 Task: Look for space in Montero, Bolivia from 1st June, 2023 to 9th June, 2023 for 6 adults in price range Rs.6000 to Rs.12000. Place can be entire place with 3 bedrooms having 3 beds and 3 bathrooms. Property type can be house, flat, guest house. Booking option can be shelf check-in. Required host language is English.
Action: Mouse moved to (561, 81)
Screenshot: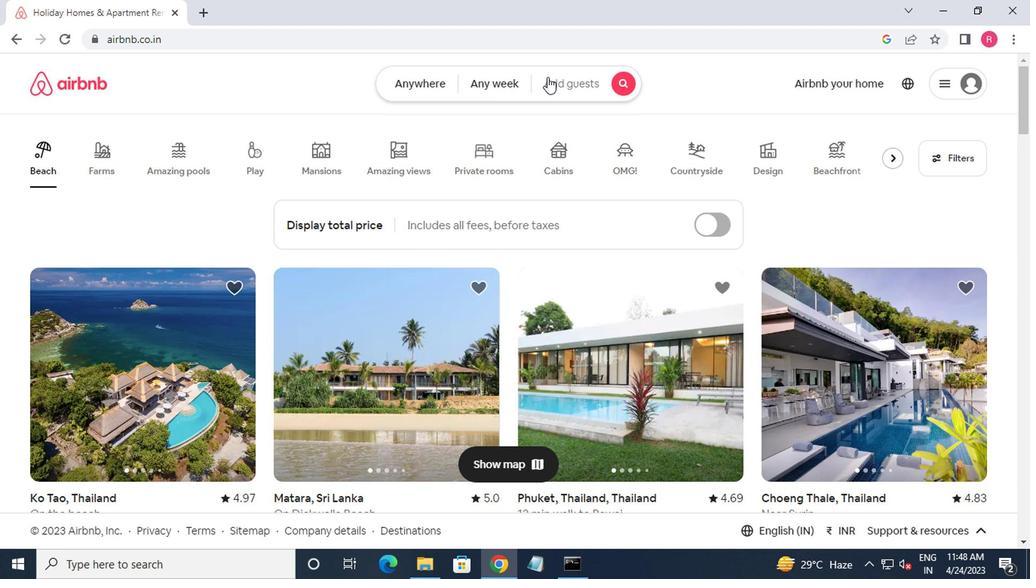 
Action: Mouse pressed left at (561, 81)
Screenshot: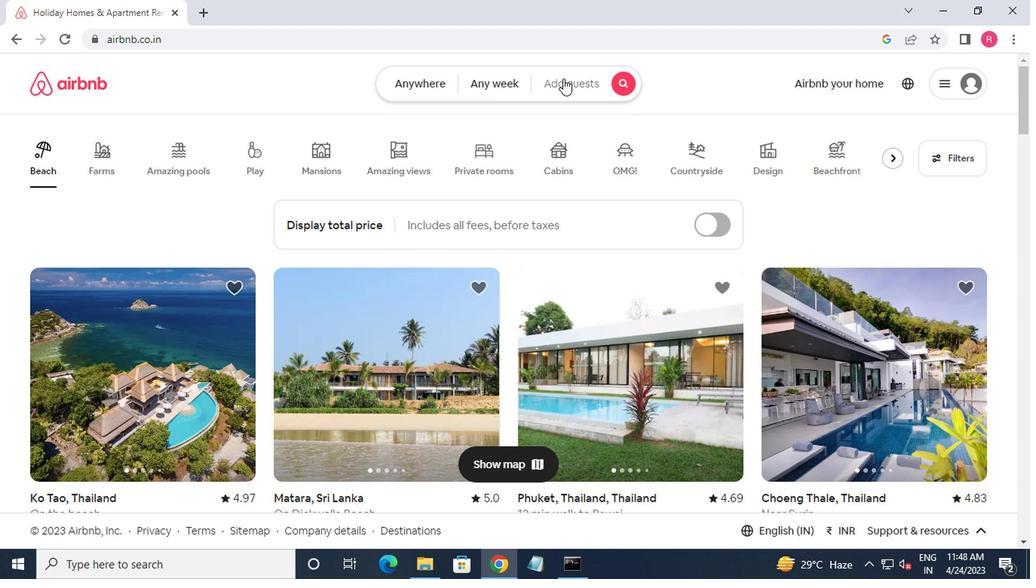 
Action: Mouse moved to (314, 147)
Screenshot: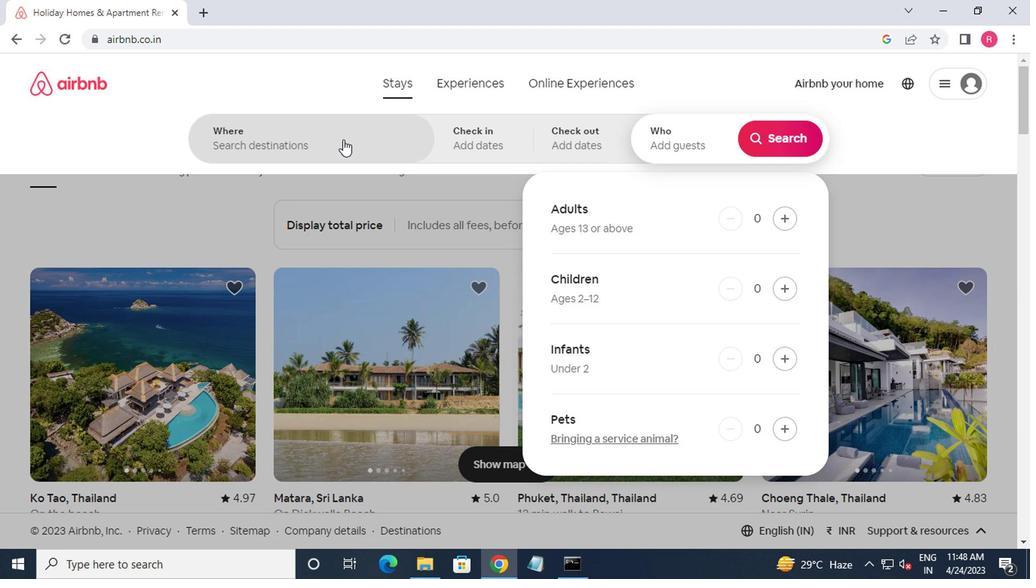 
Action: Mouse pressed left at (314, 147)
Screenshot: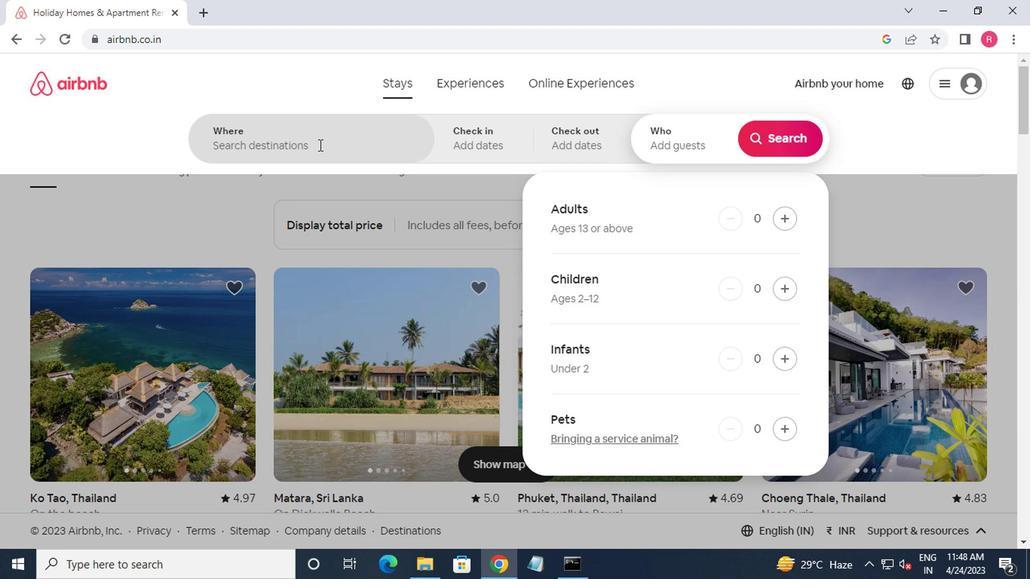 
Action: Mouse moved to (310, 149)
Screenshot: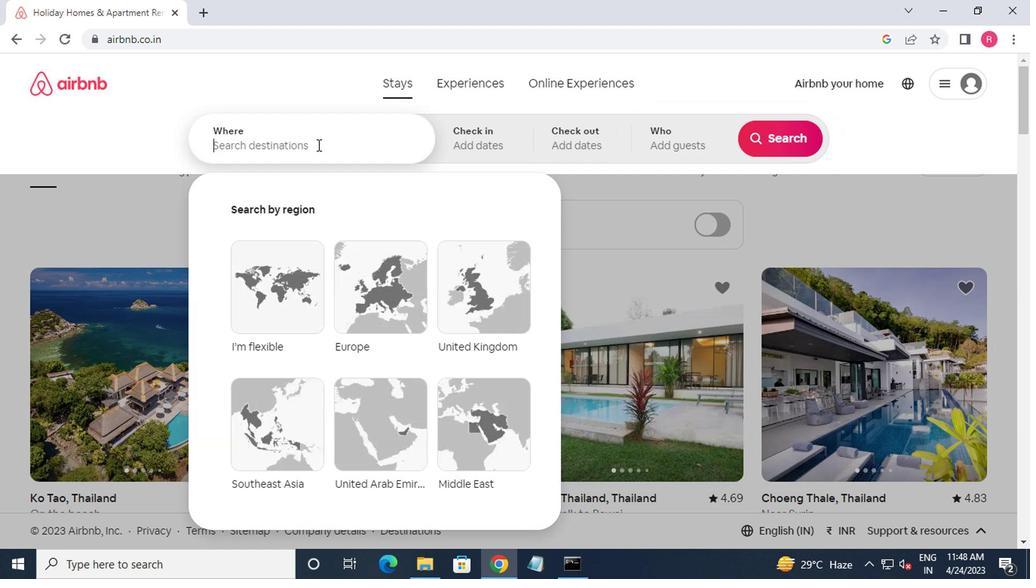 
Action: Key pressed montero,boli
Screenshot: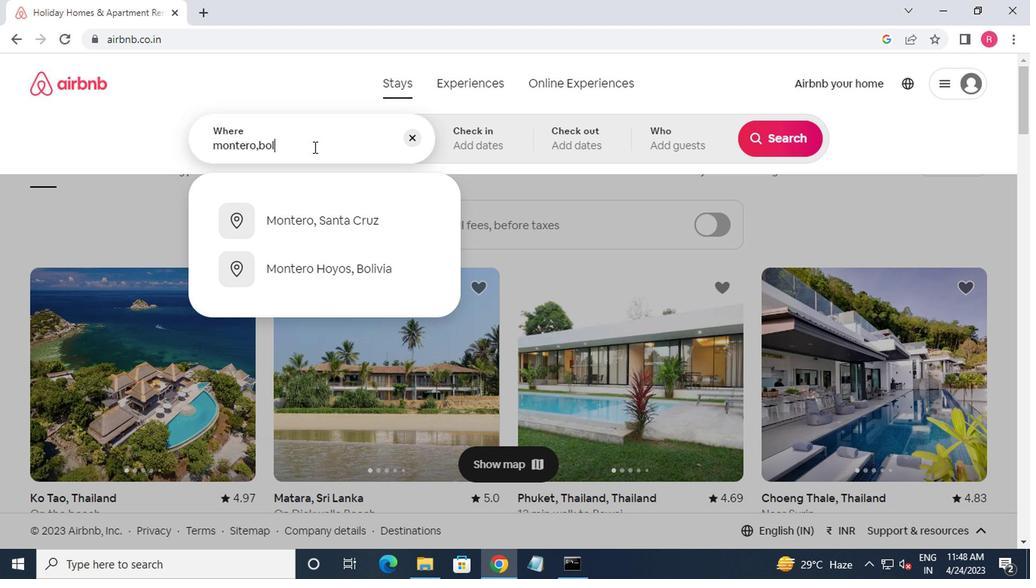 
Action: Mouse moved to (303, 274)
Screenshot: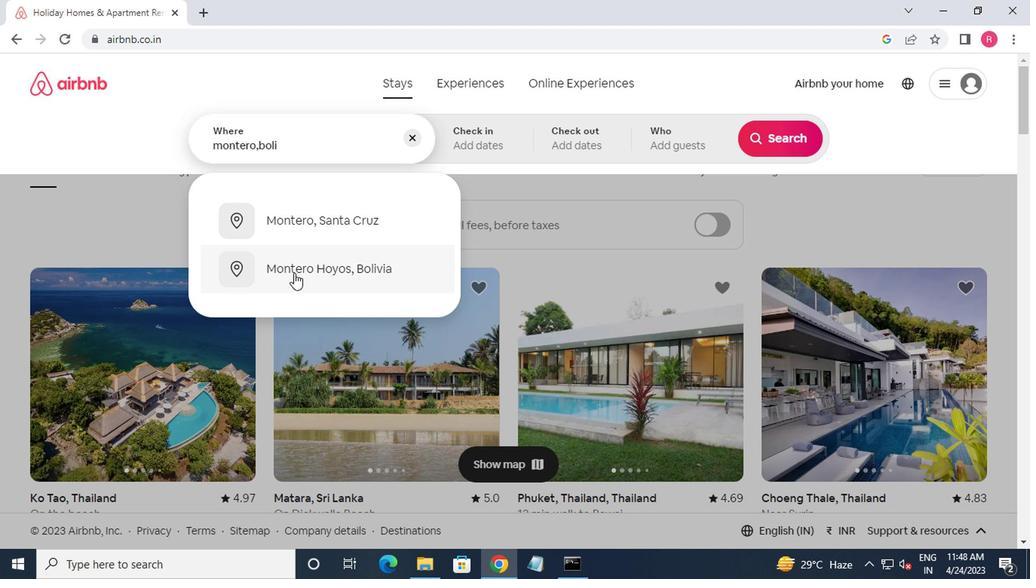 
Action: Mouse pressed left at (303, 274)
Screenshot: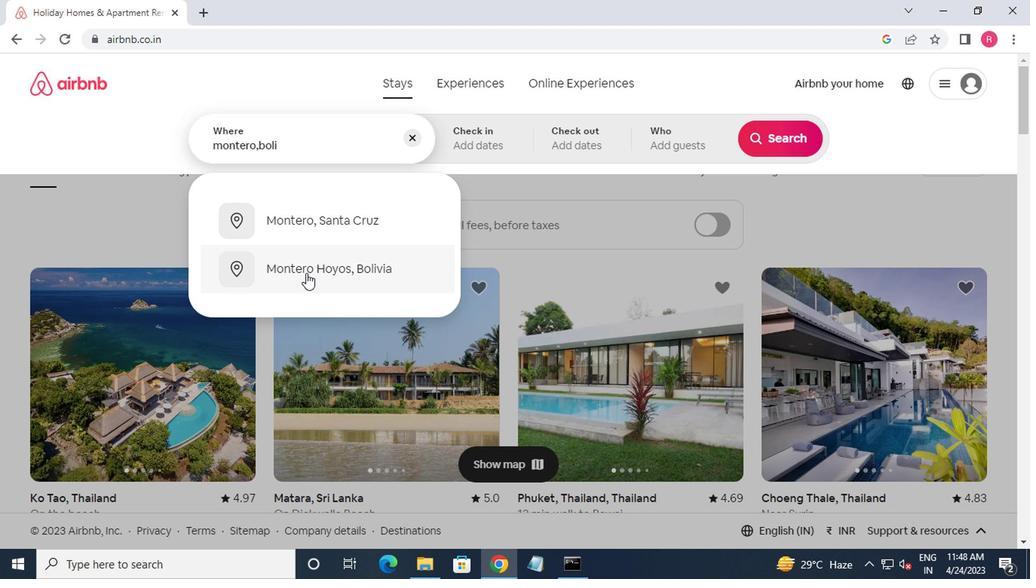 
Action: Mouse moved to (763, 264)
Screenshot: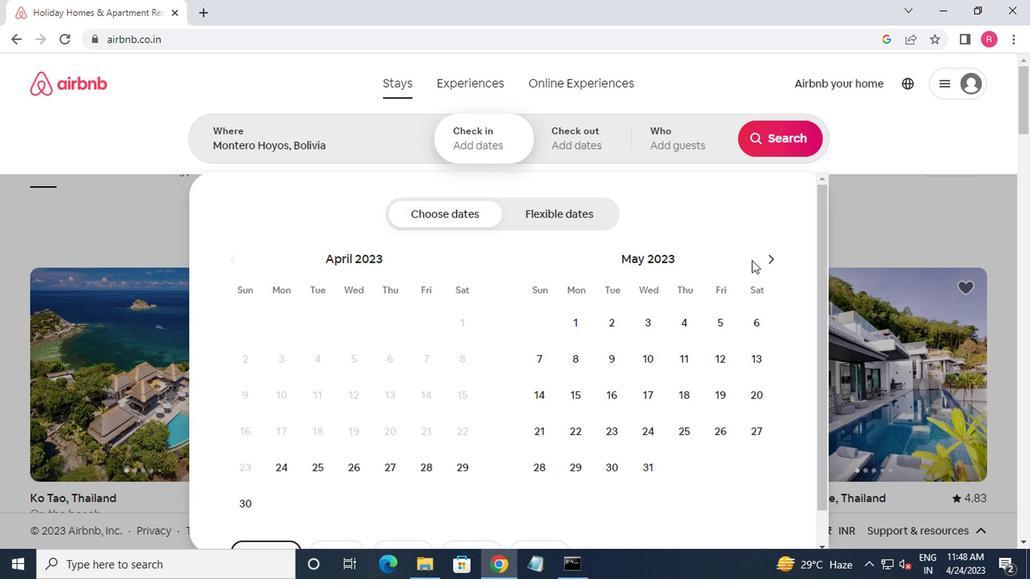 
Action: Mouse pressed left at (763, 264)
Screenshot: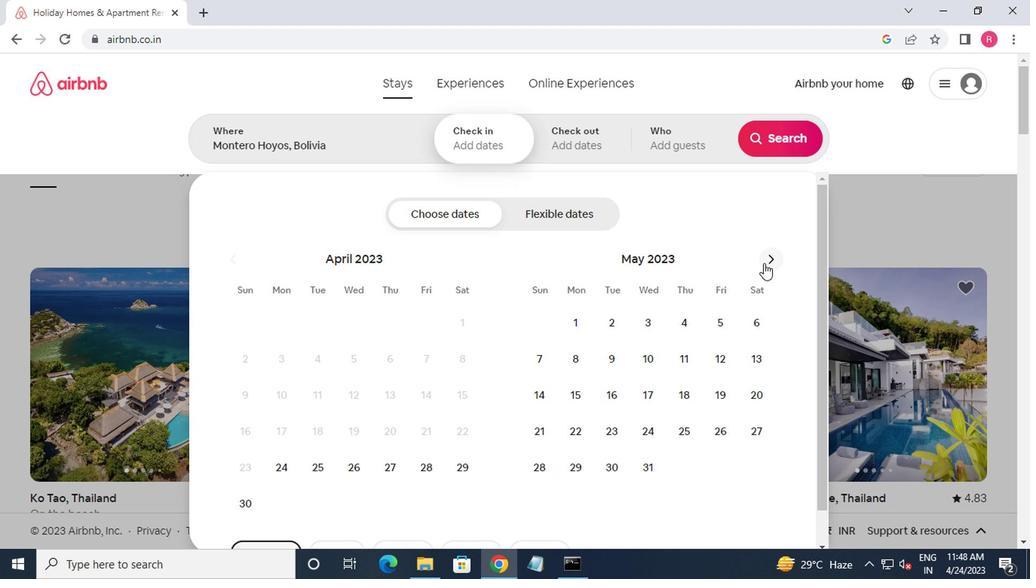 
Action: Mouse moved to (688, 328)
Screenshot: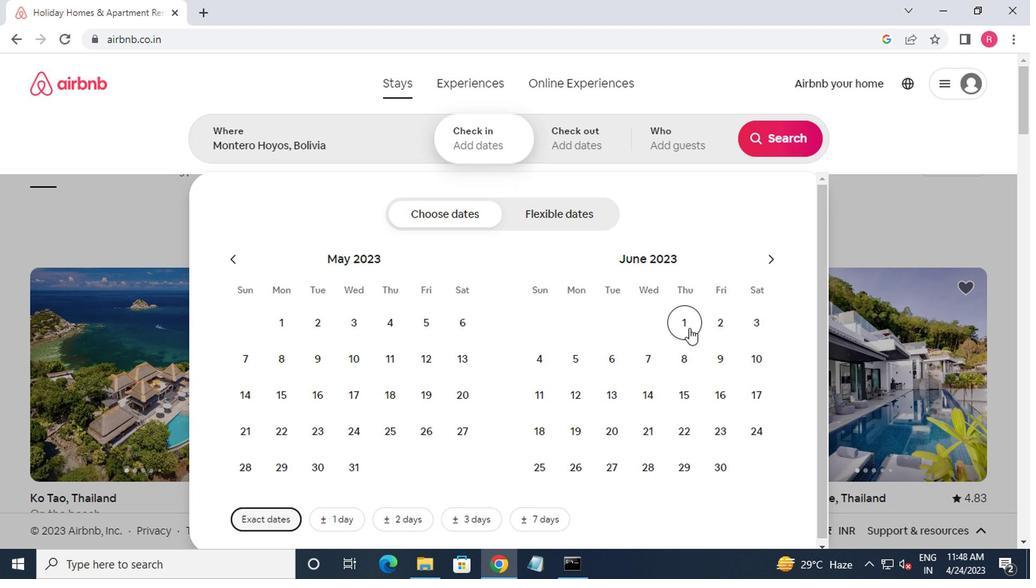 
Action: Mouse pressed left at (688, 328)
Screenshot: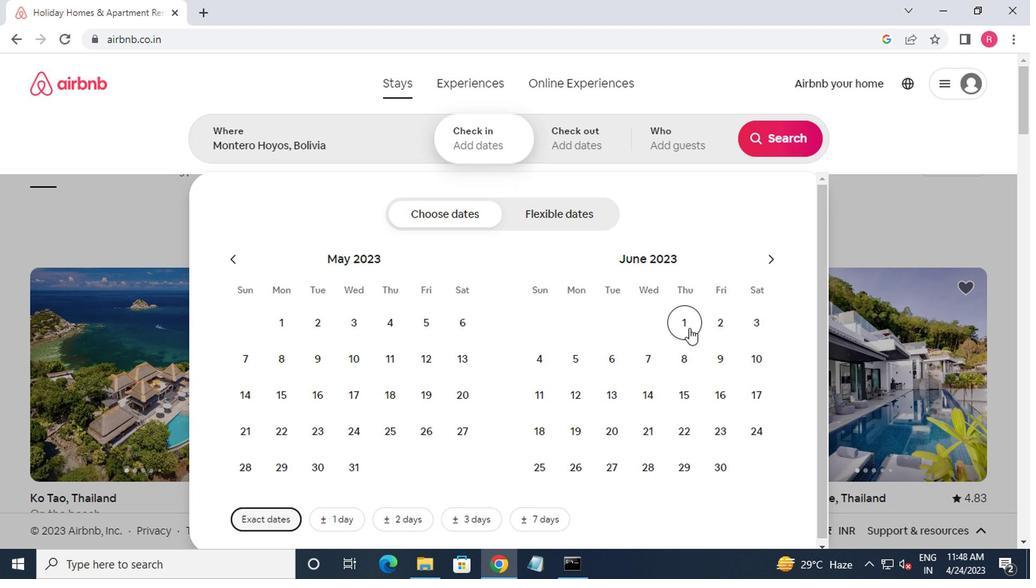 
Action: Mouse moved to (717, 358)
Screenshot: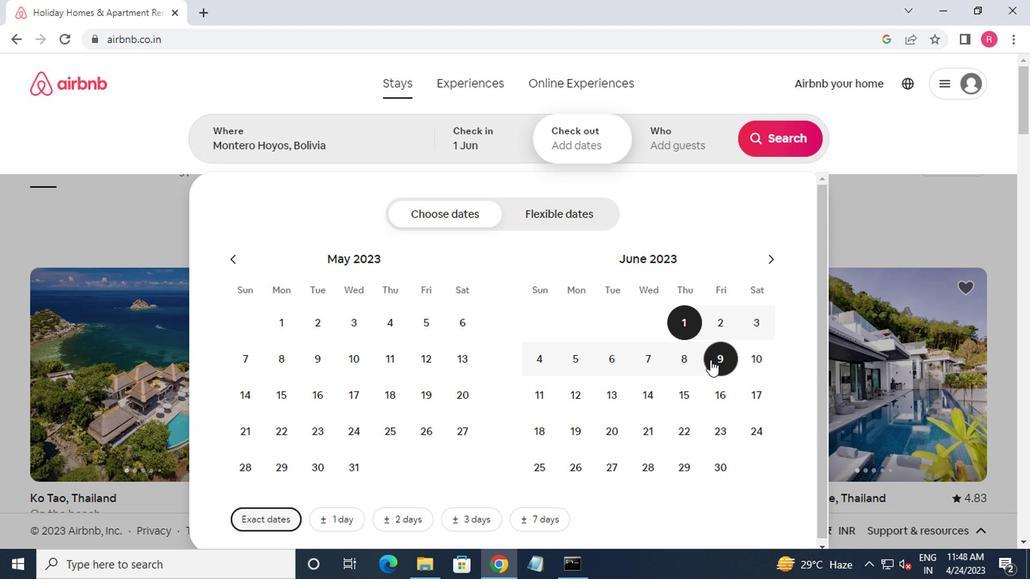 
Action: Mouse pressed left at (717, 358)
Screenshot: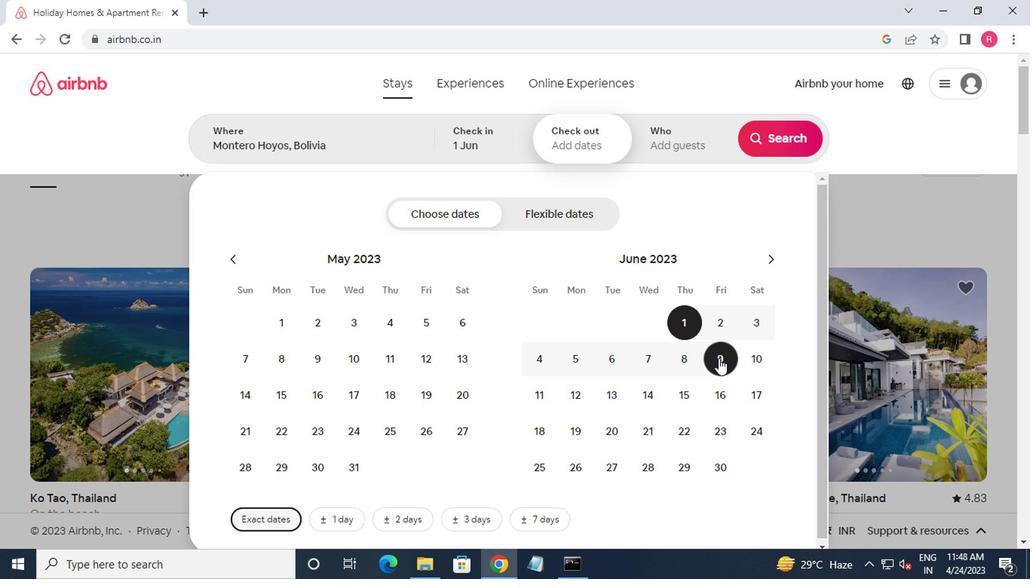 
Action: Mouse moved to (680, 139)
Screenshot: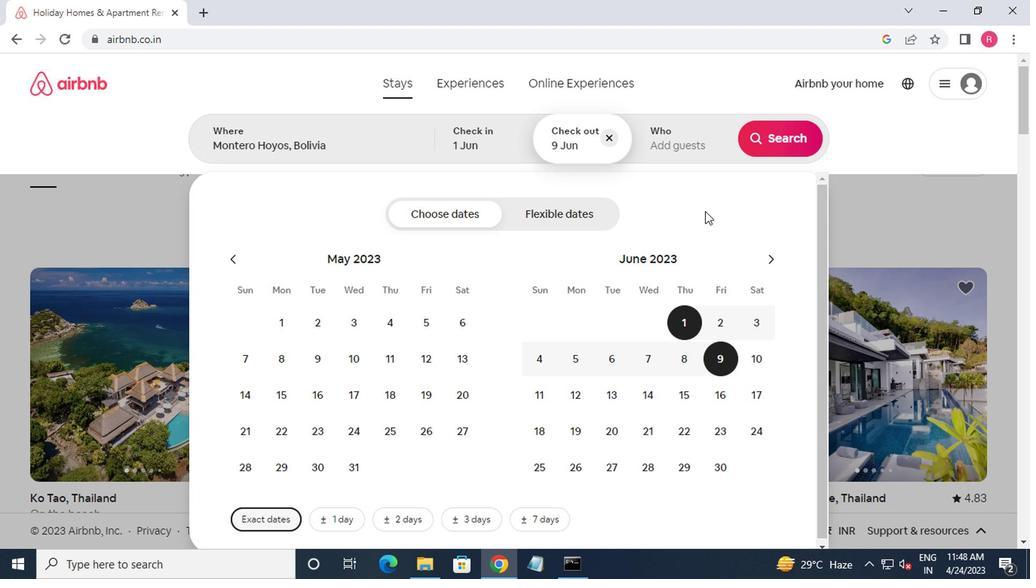 
Action: Mouse pressed left at (680, 139)
Screenshot: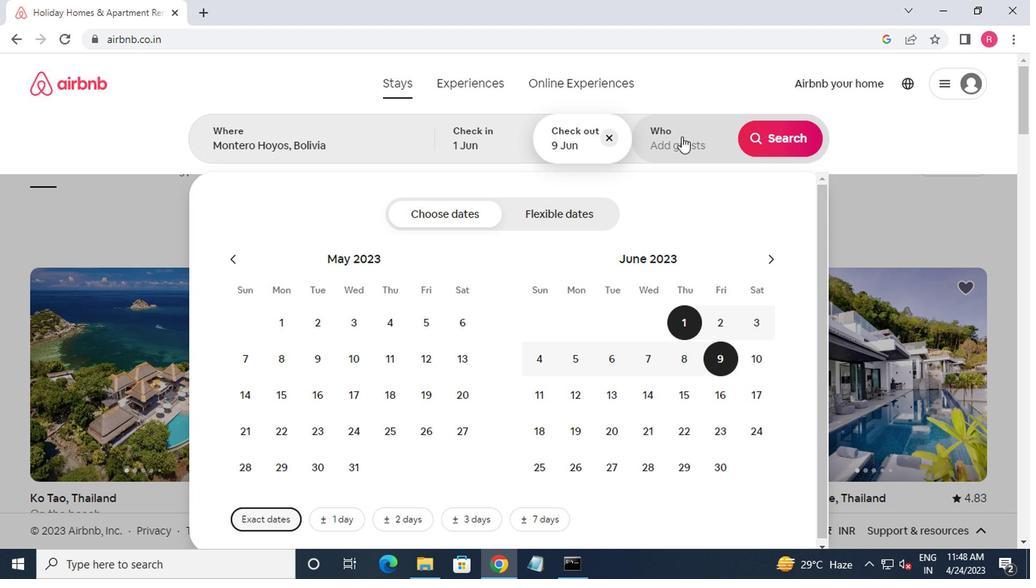 
Action: Mouse moved to (789, 230)
Screenshot: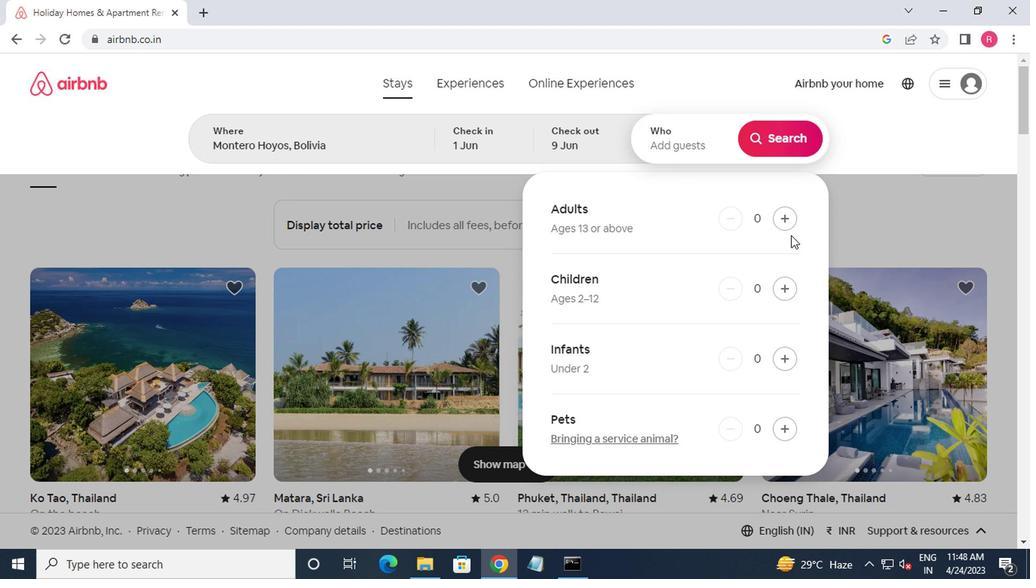
Action: Mouse pressed left at (789, 230)
Screenshot: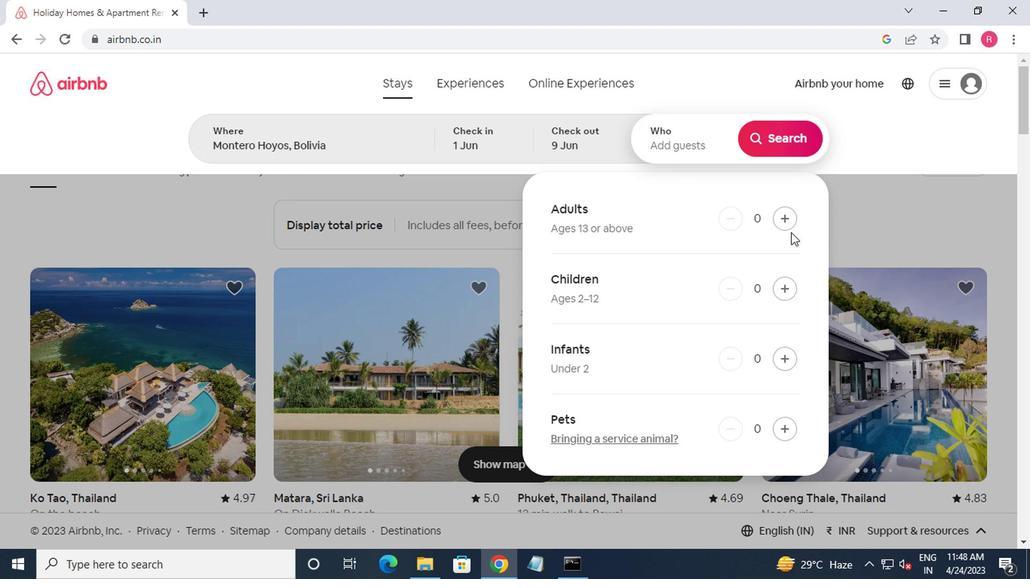
Action: Mouse moved to (789, 229)
Screenshot: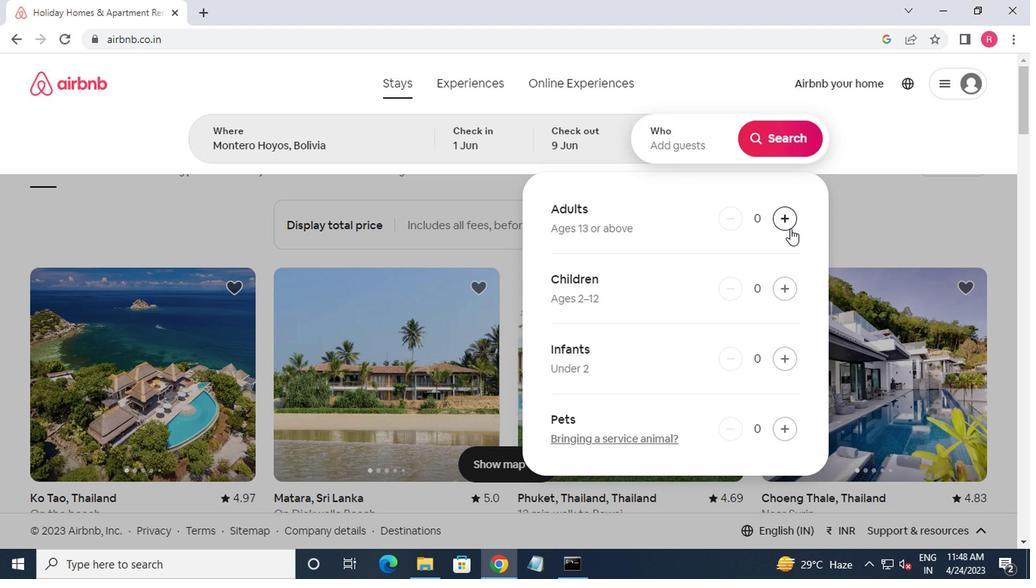 
Action: Mouse pressed left at (789, 229)
Screenshot: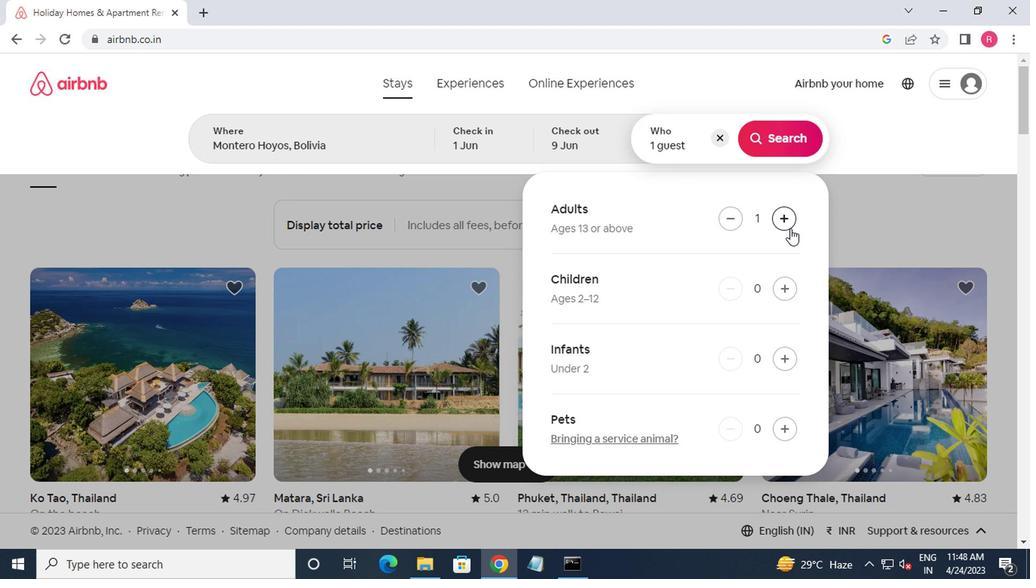 
Action: Mouse moved to (789, 229)
Screenshot: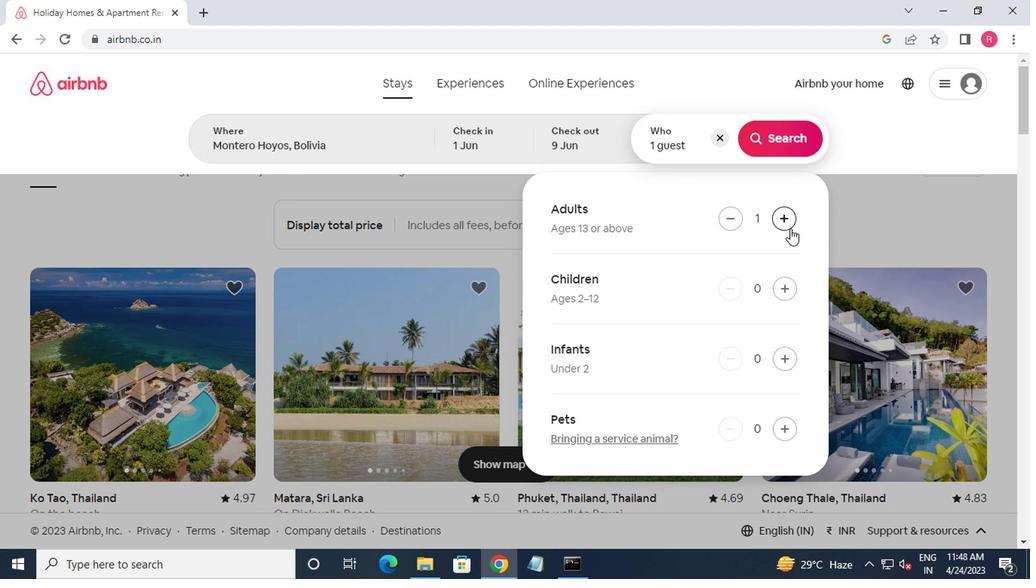 
Action: Mouse pressed left at (789, 229)
Screenshot: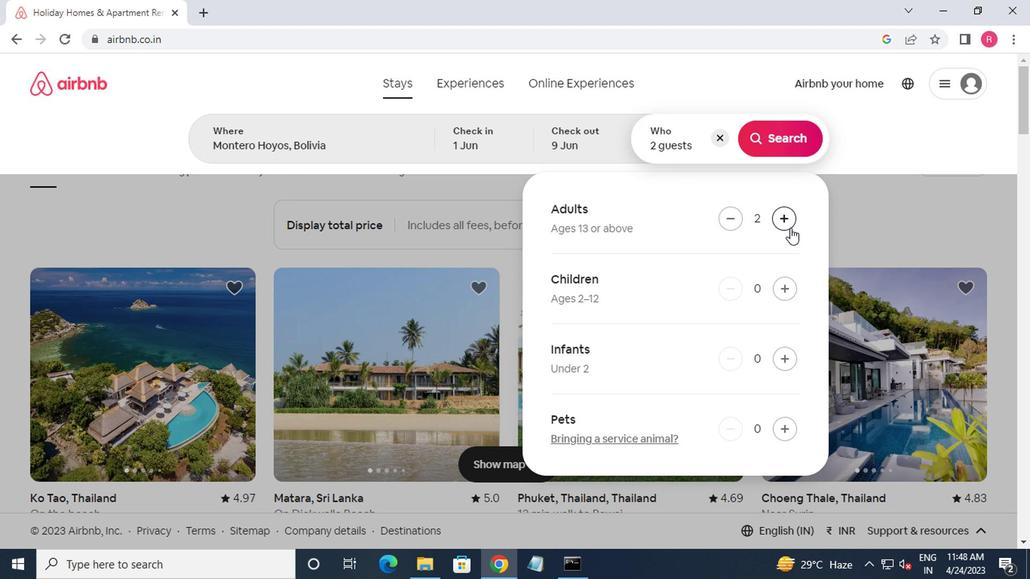 
Action: Mouse moved to (789, 228)
Screenshot: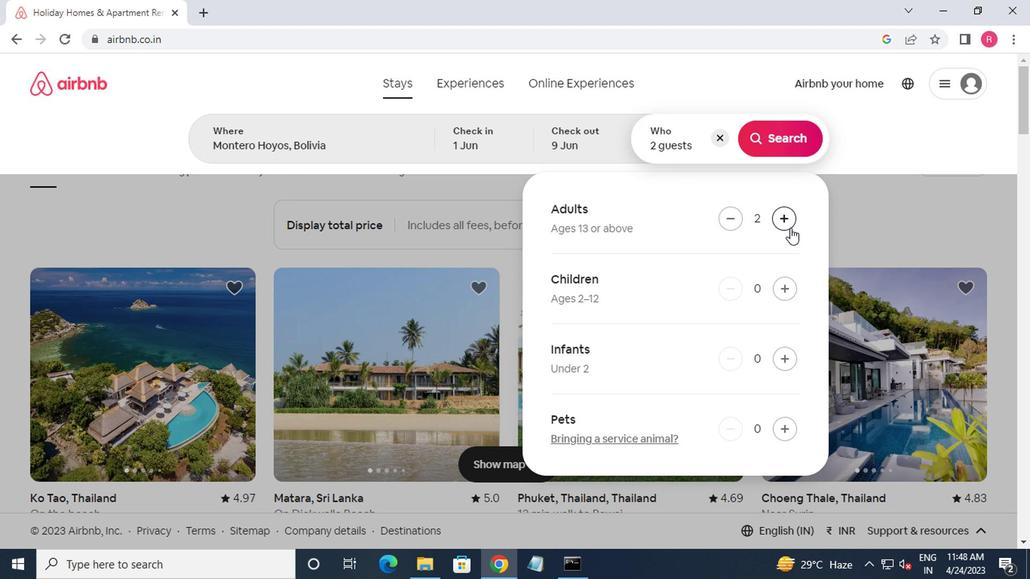 
Action: Mouse pressed left at (789, 228)
Screenshot: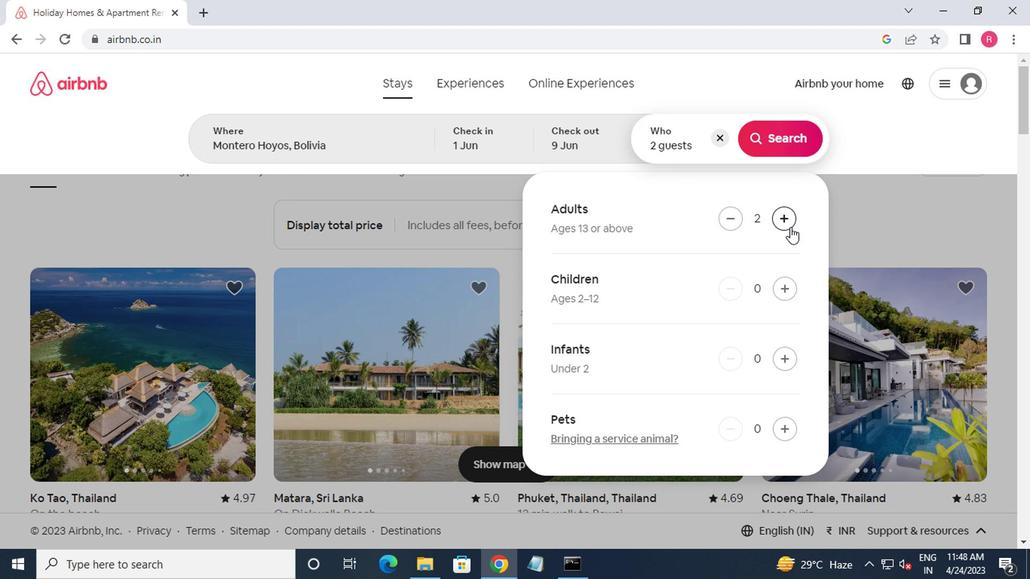 
Action: Mouse pressed left at (789, 228)
Screenshot: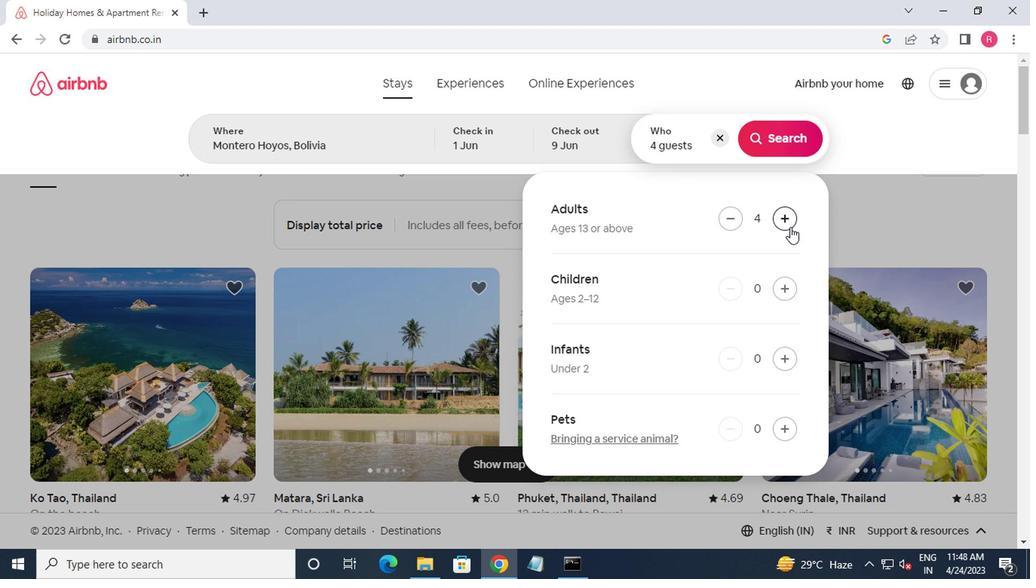
Action: Mouse moved to (789, 227)
Screenshot: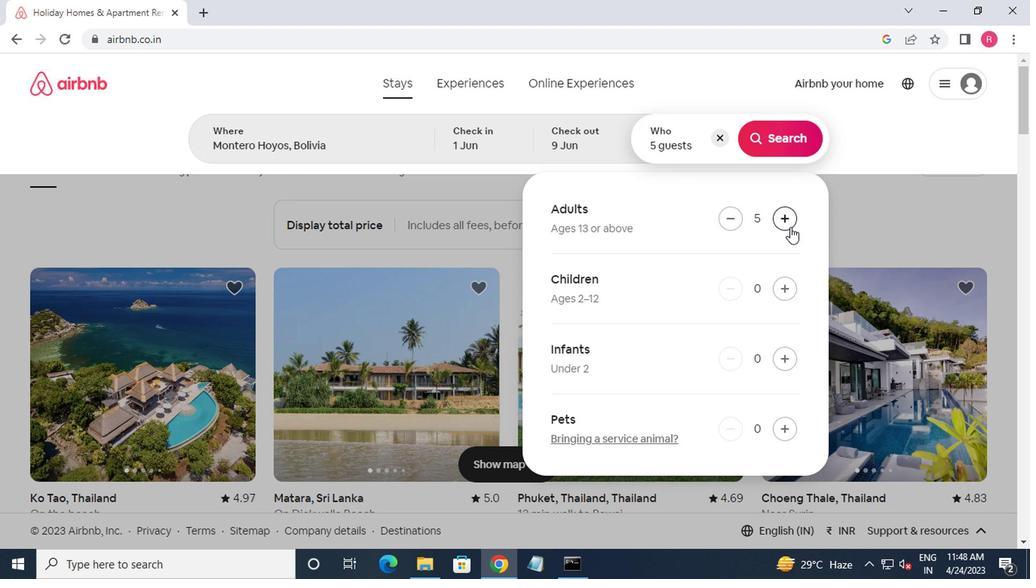 
Action: Mouse pressed left at (789, 227)
Screenshot: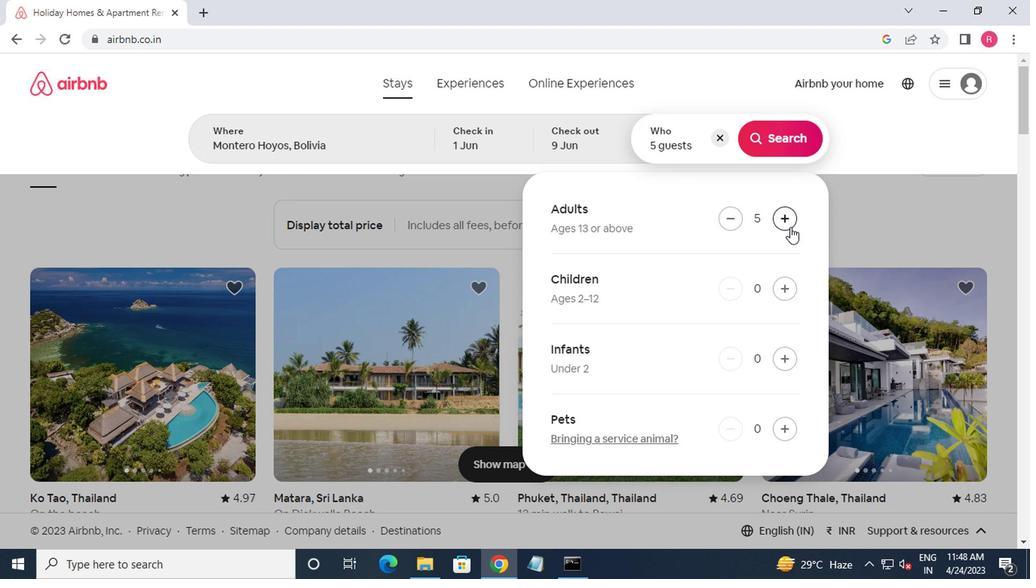 
Action: Mouse moved to (771, 154)
Screenshot: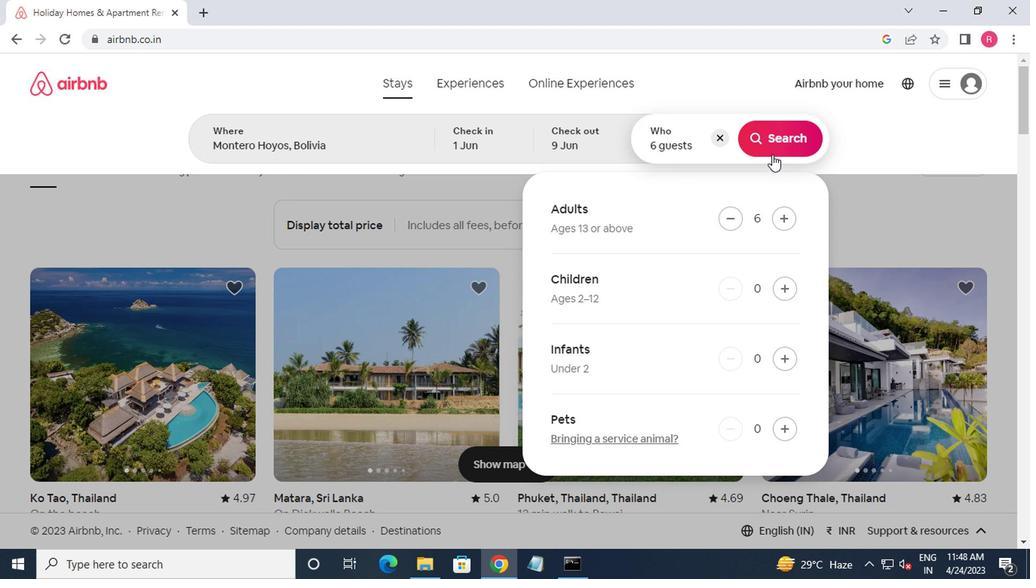 
Action: Mouse pressed left at (771, 154)
Screenshot: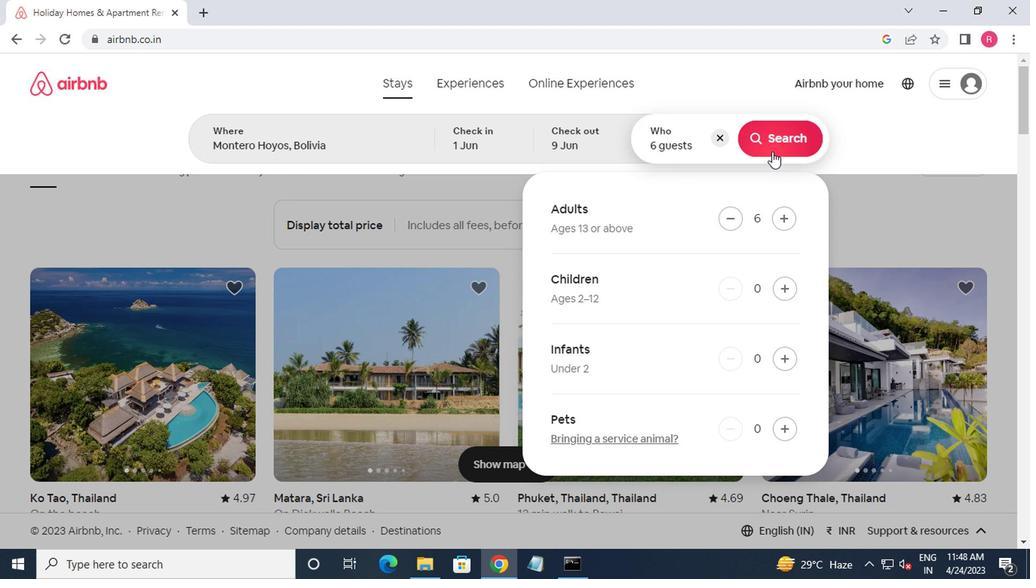 
Action: Mouse moved to (947, 148)
Screenshot: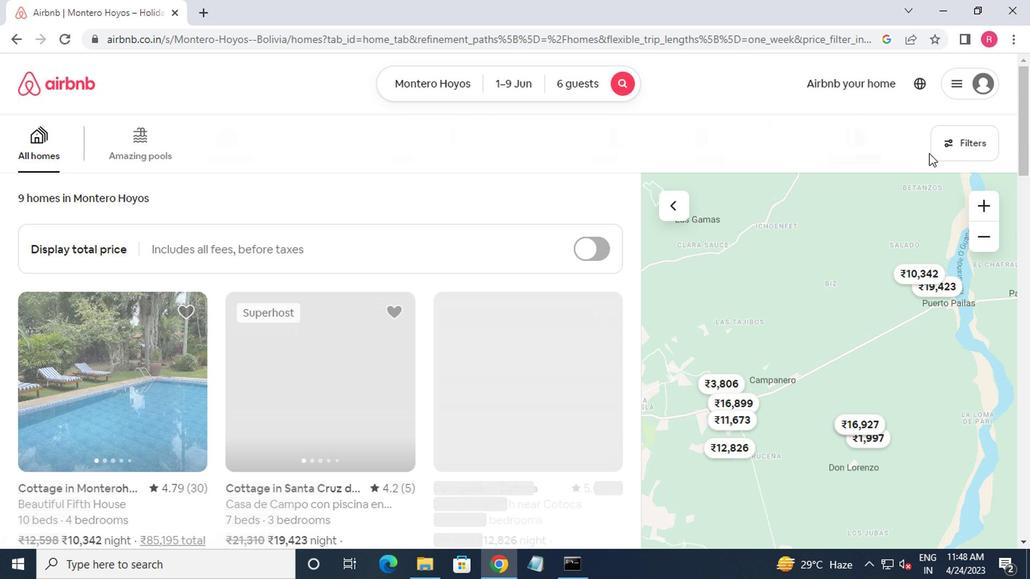 
Action: Mouse pressed left at (947, 148)
Screenshot: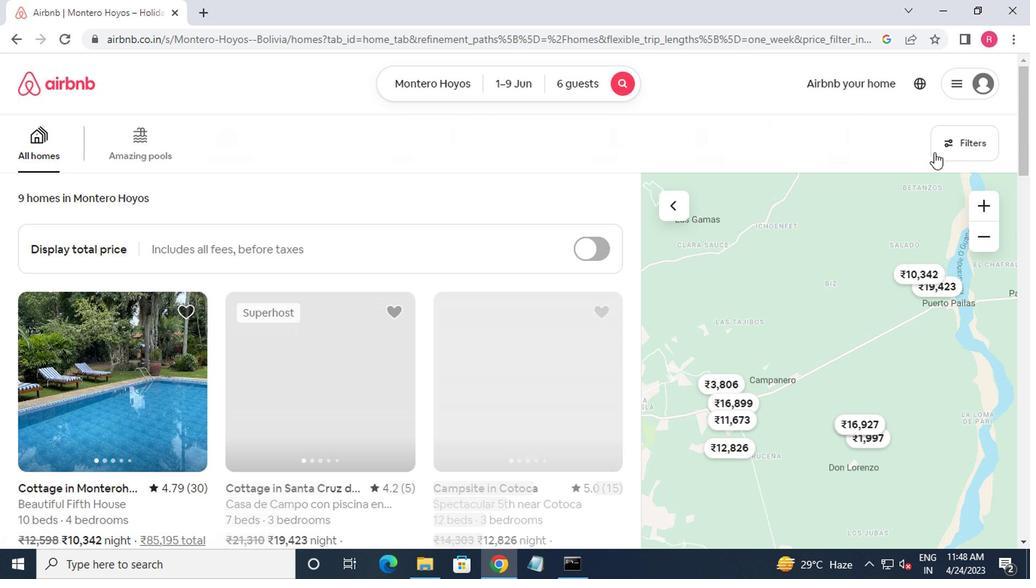 
Action: Mouse moved to (331, 318)
Screenshot: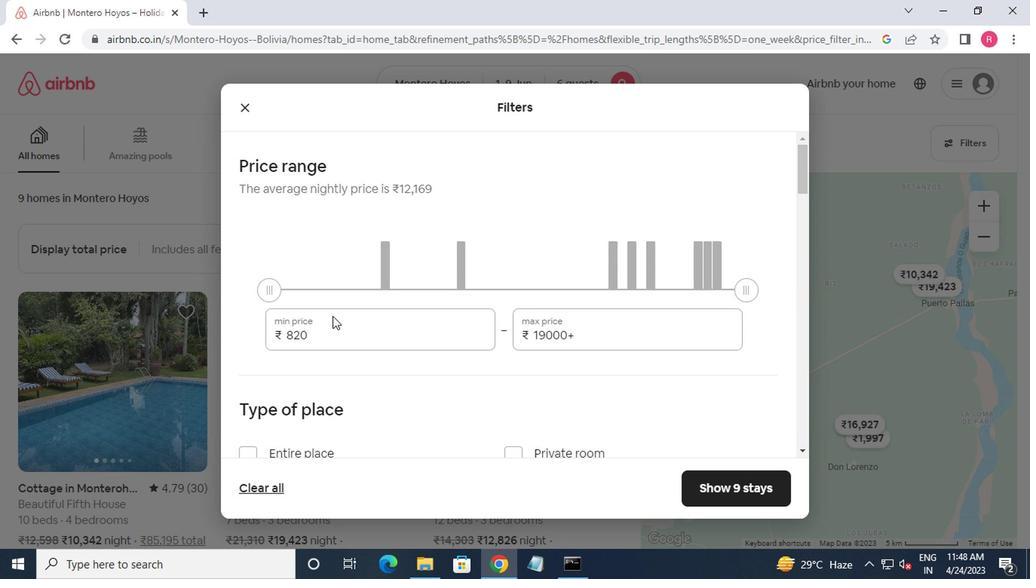 
Action: Mouse pressed left at (331, 318)
Screenshot: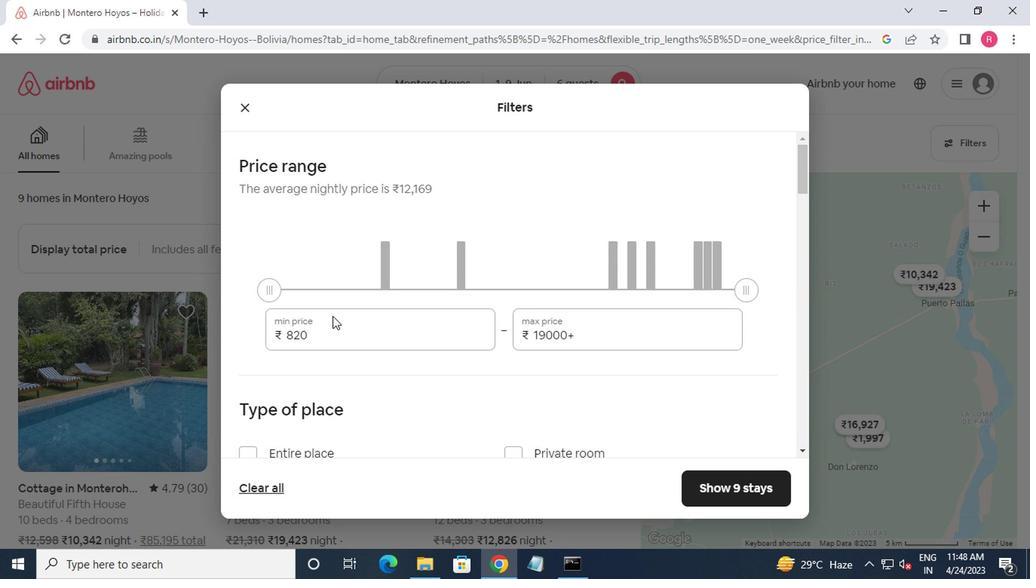 
Action: Mouse moved to (341, 333)
Screenshot: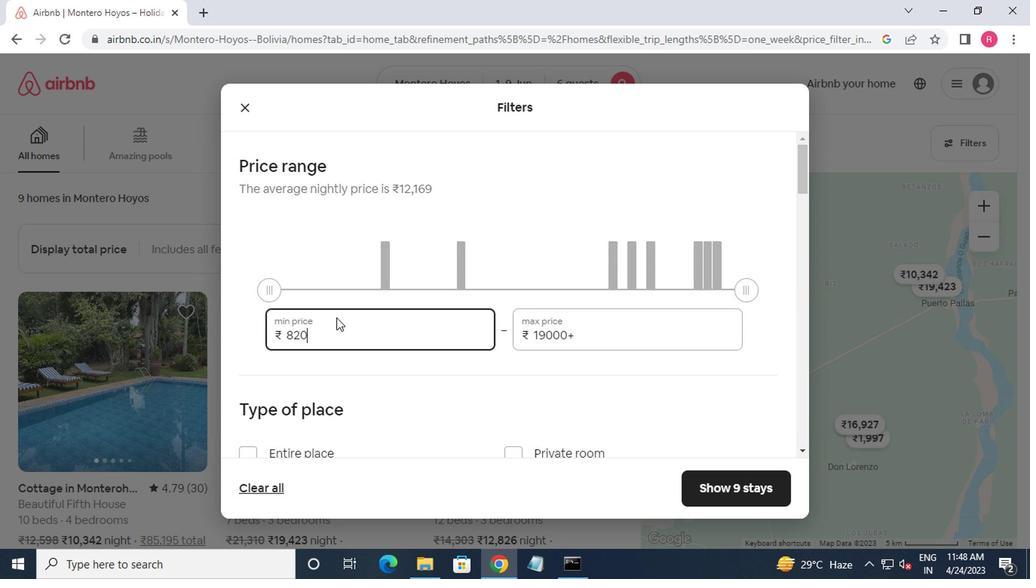 
Action: Key pressed <Key.backspace><Key.backspace><Key.backspace><Key.backspace><Key.backspace>6000
Screenshot: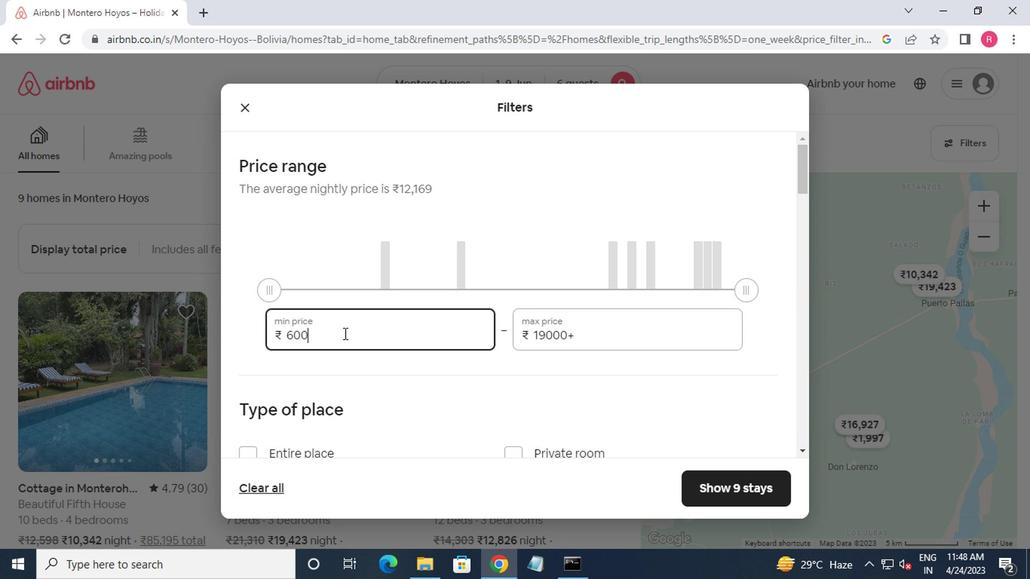 
Action: Mouse moved to (593, 340)
Screenshot: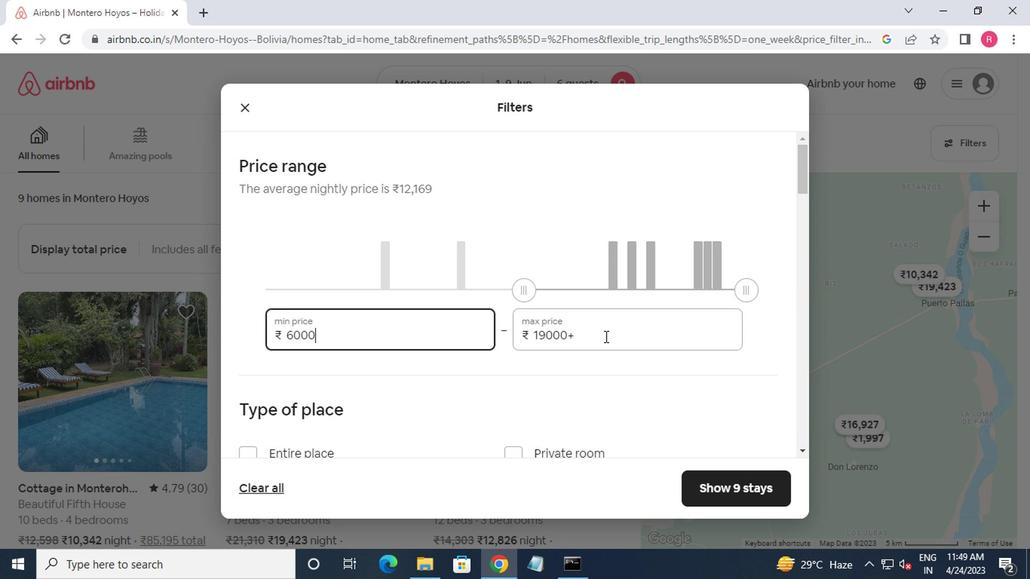 
Action: Mouse pressed left at (593, 340)
Screenshot: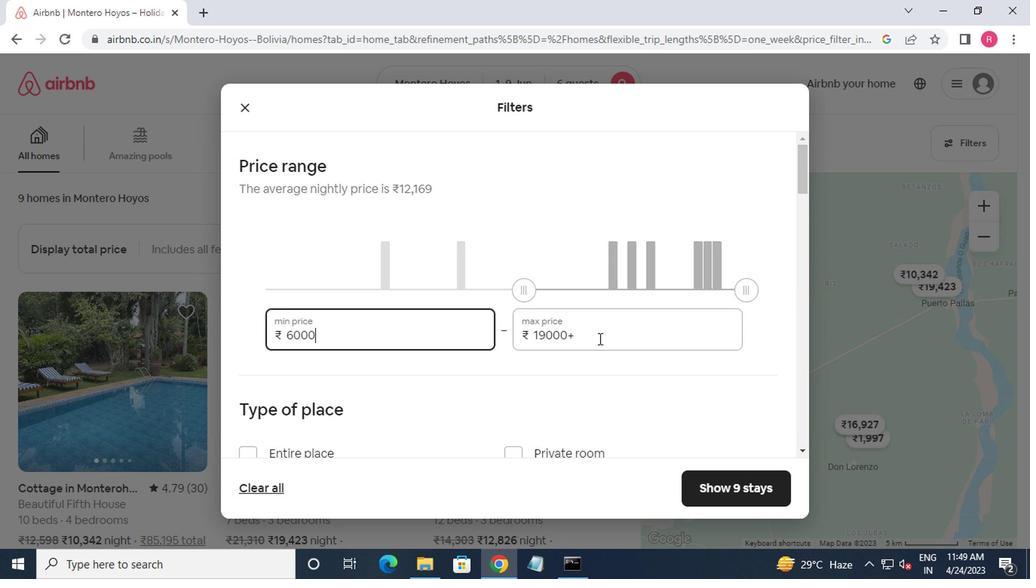 
Action: Mouse moved to (587, 335)
Screenshot: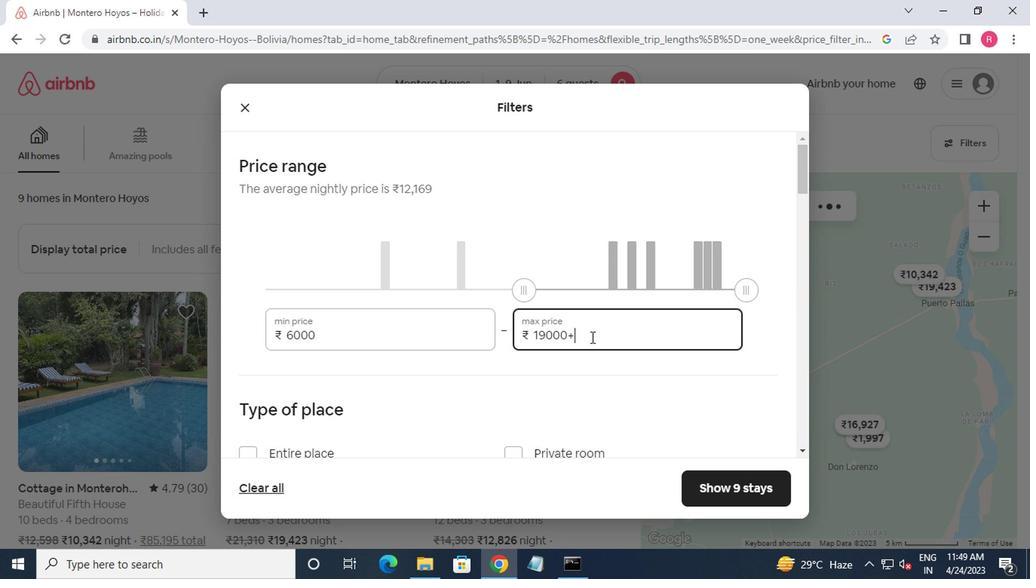 
Action: Key pressed <Key.backspace>
Screenshot: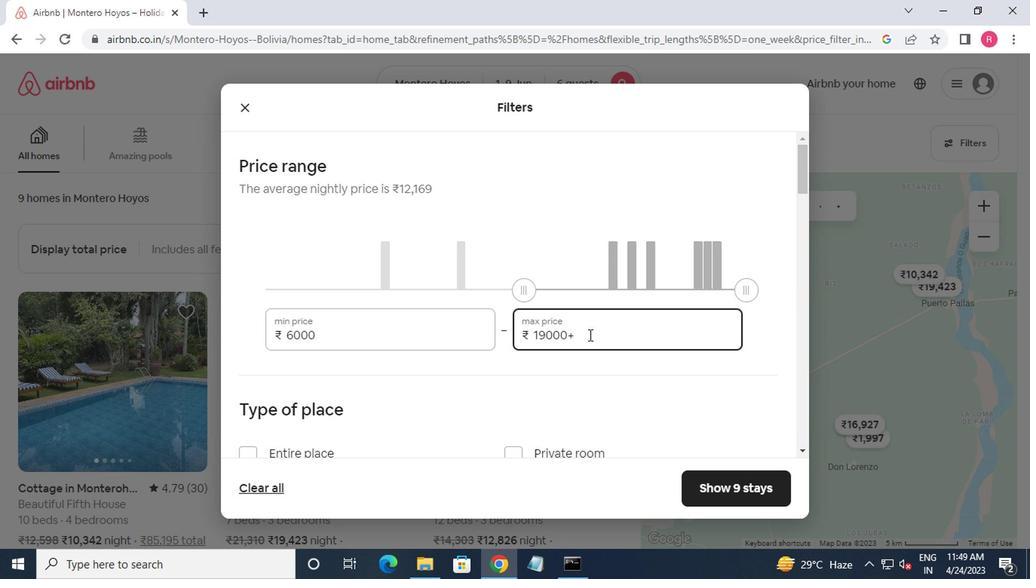 
Action: Mouse moved to (585, 335)
Screenshot: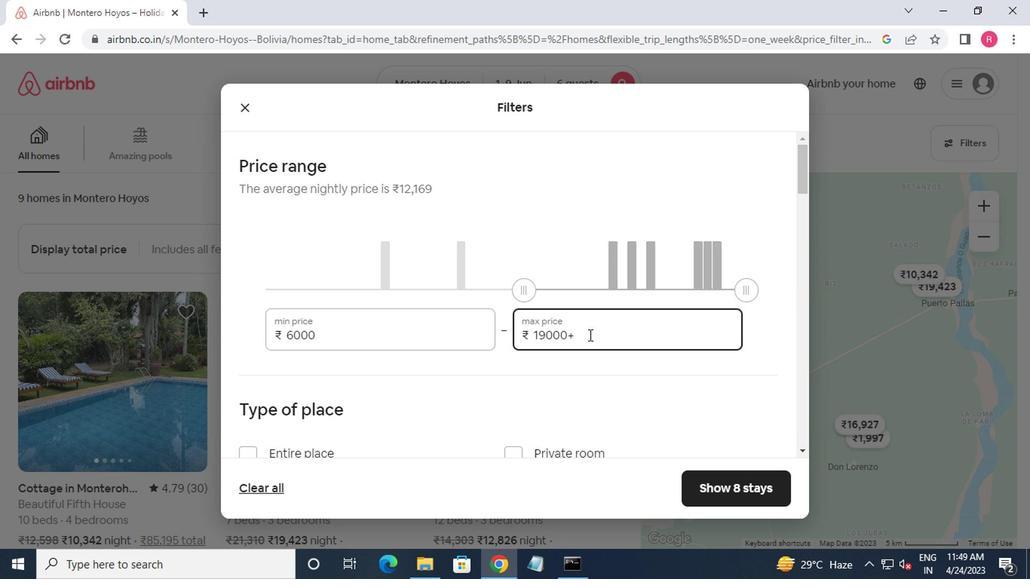 
Action: Key pressed <Key.backspace><Key.backspace><Key.backspace><Key.backspace>2000
Screenshot: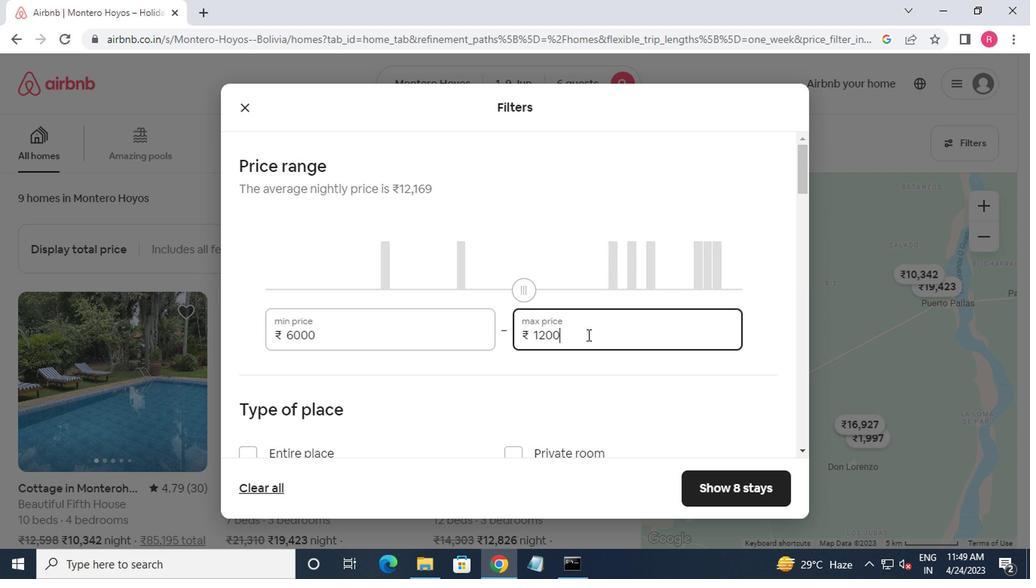 
Action: Mouse moved to (591, 428)
Screenshot: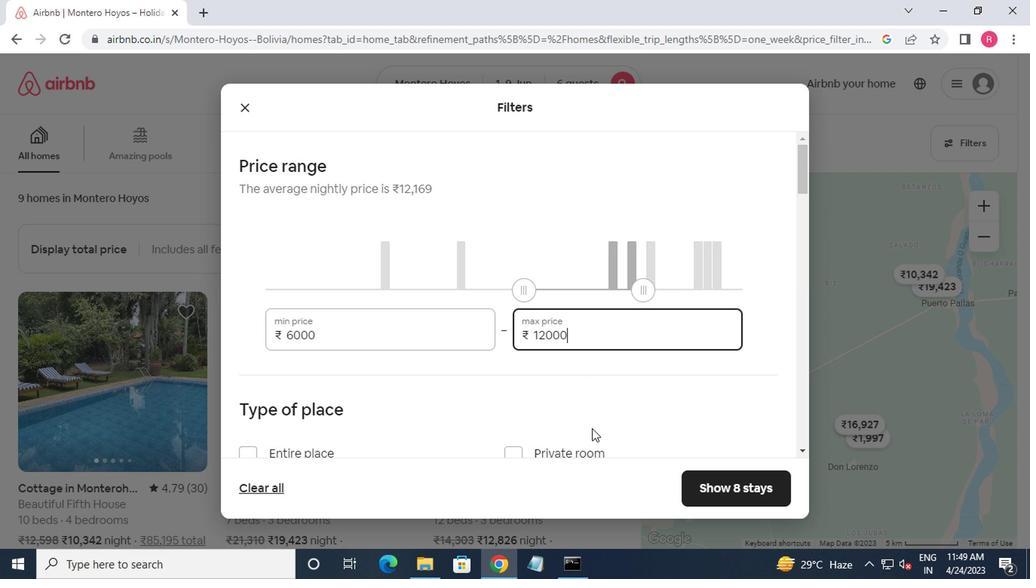 
Action: Mouse scrolled (591, 427) with delta (0, -1)
Screenshot: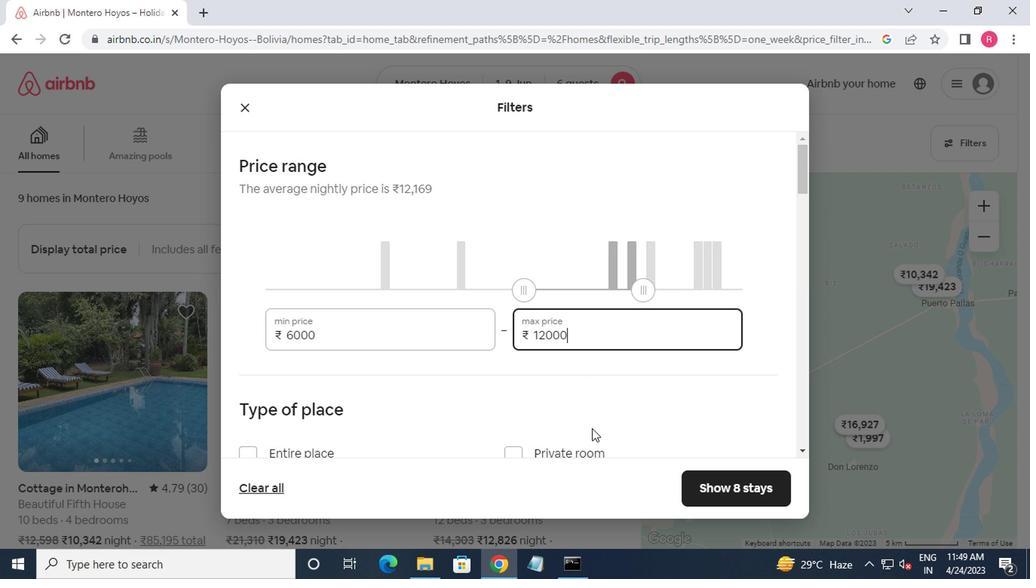 
Action: Mouse moved to (244, 382)
Screenshot: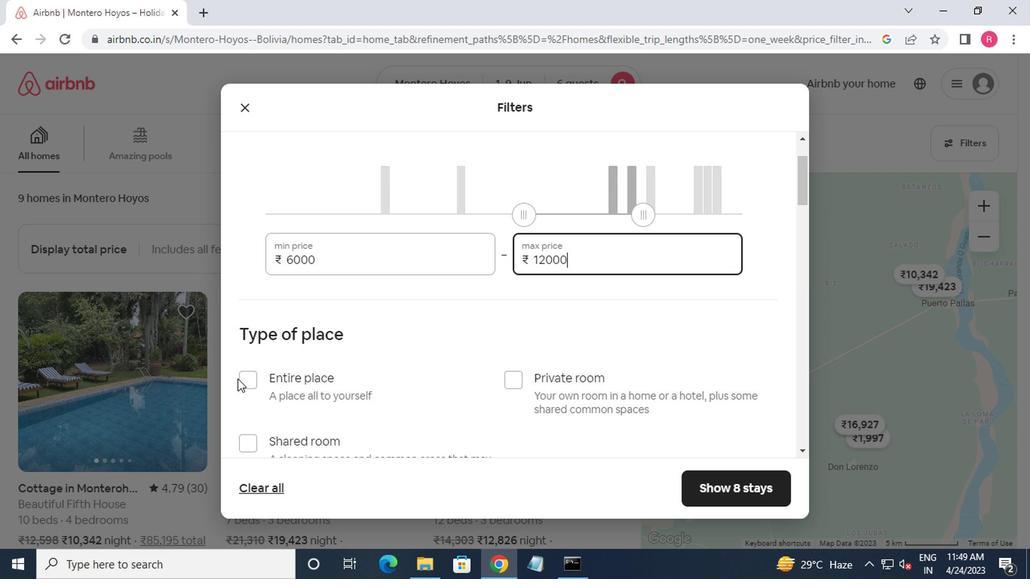
Action: Mouse pressed left at (244, 382)
Screenshot: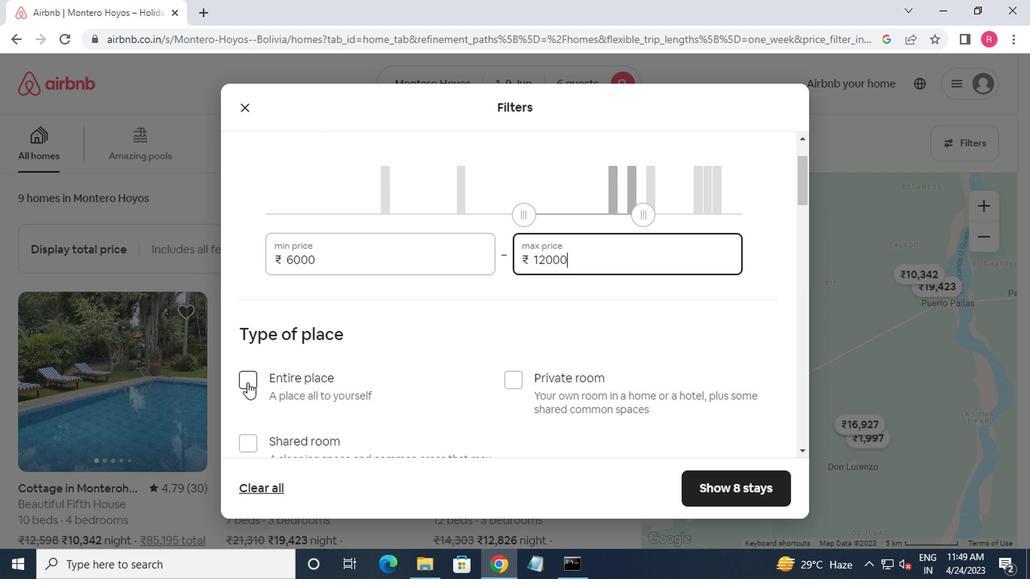 
Action: Mouse moved to (336, 243)
Screenshot: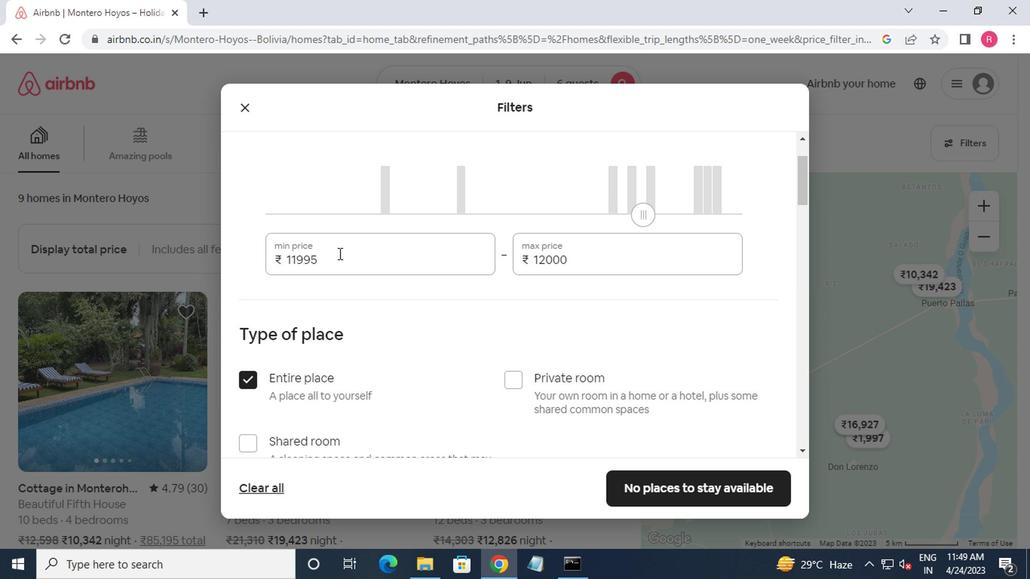 
Action: Mouse pressed left at (336, 243)
Screenshot: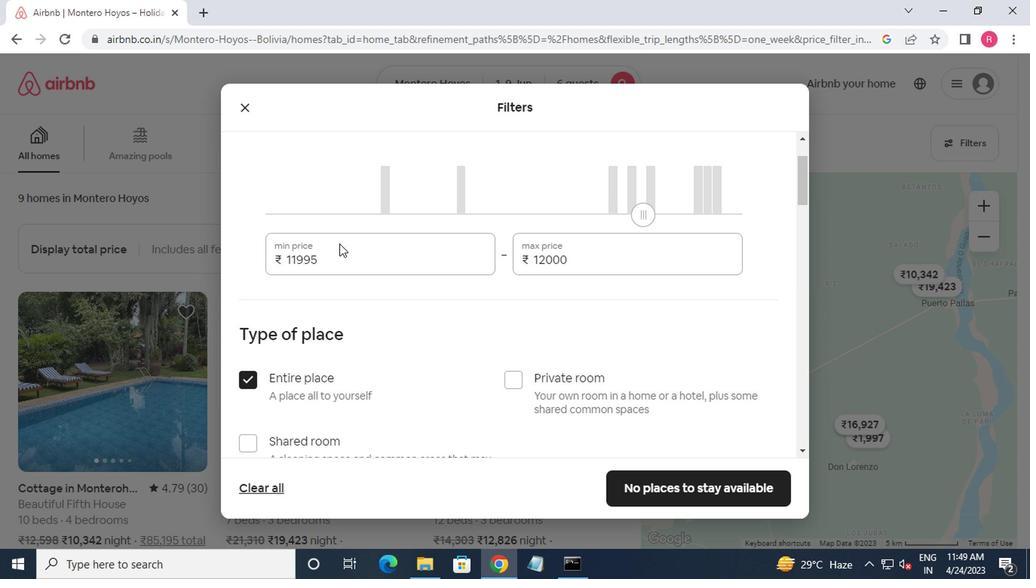 
Action: Mouse moved to (338, 245)
Screenshot: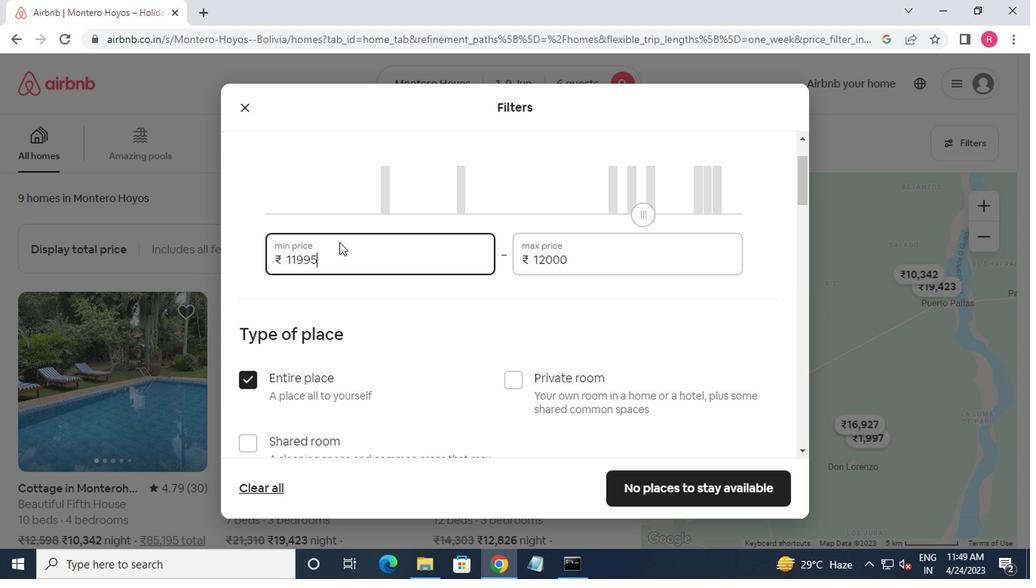 
Action: Key pressed <Key.backspace><Key.backspace><Key.backspace><Key.backspace><Key.backspace><Key.backspace><Key.backspace><Key.backspace><Key.backspace><Key.backspace><Key.backspace><Key.backspace><Key.backspace><Key.backspace><Key.backspace>6000
Screenshot: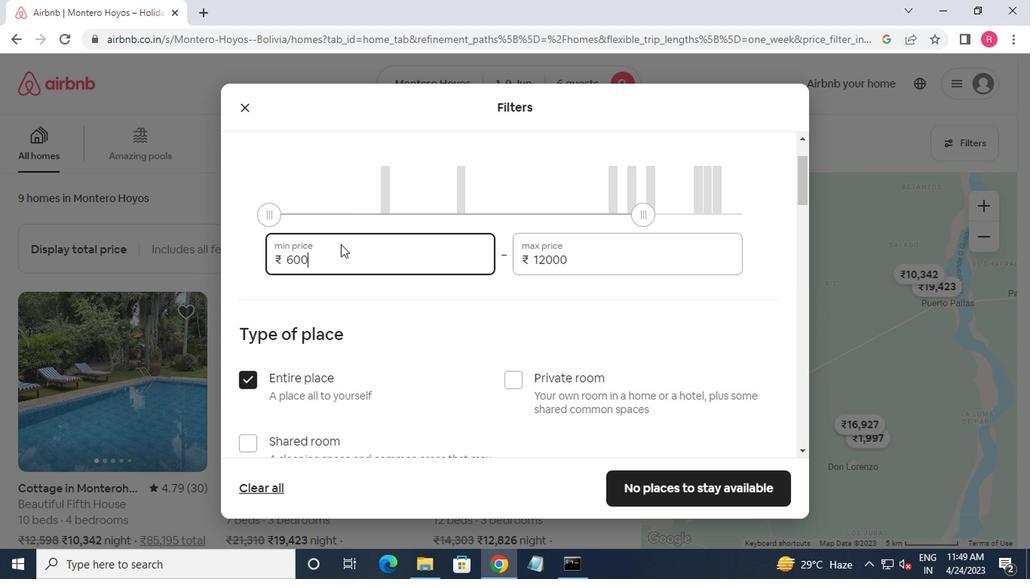 
Action: Mouse moved to (323, 410)
Screenshot: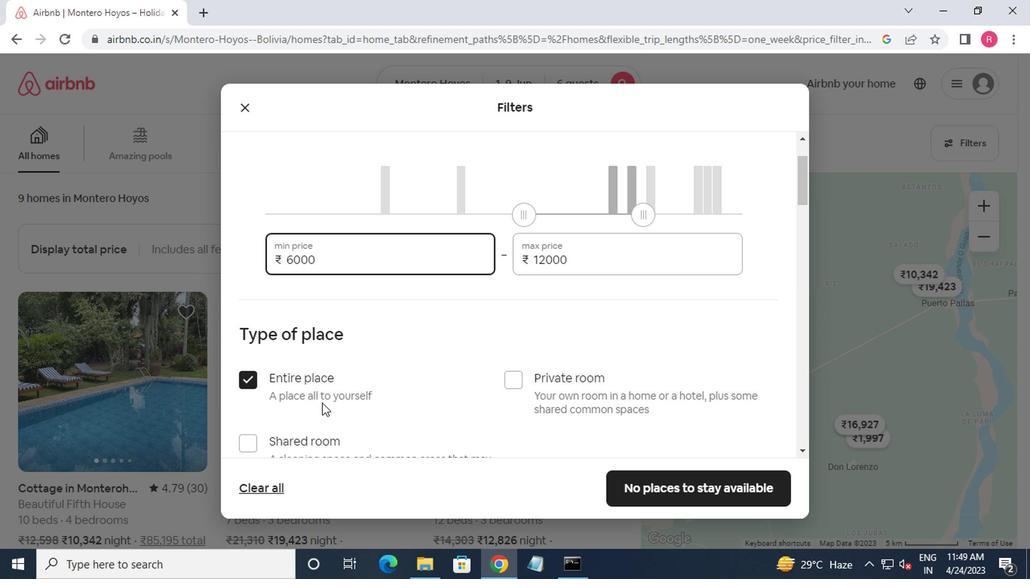 
Action: Mouse scrolled (323, 410) with delta (0, 0)
Screenshot: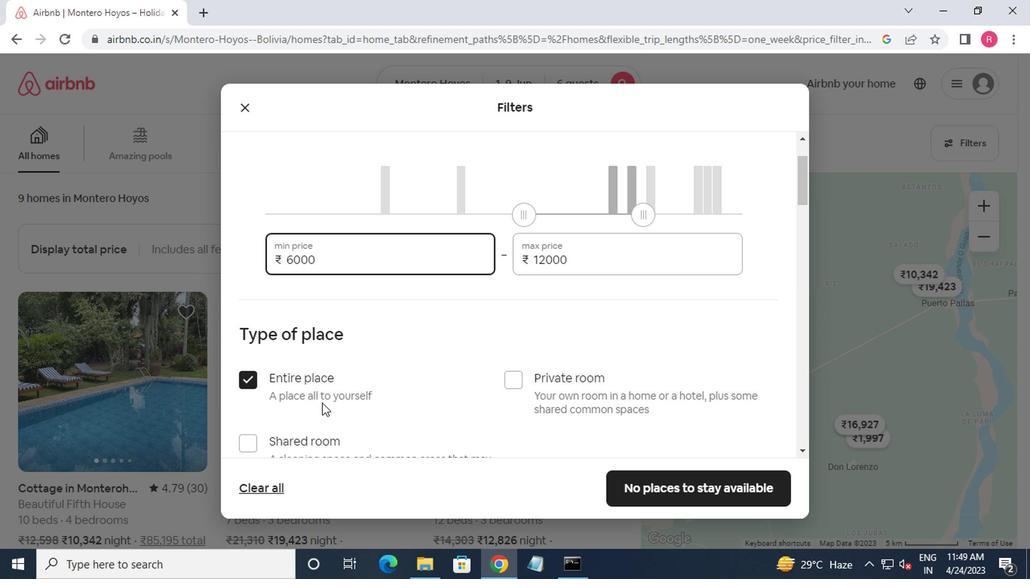 
Action: Mouse moved to (328, 424)
Screenshot: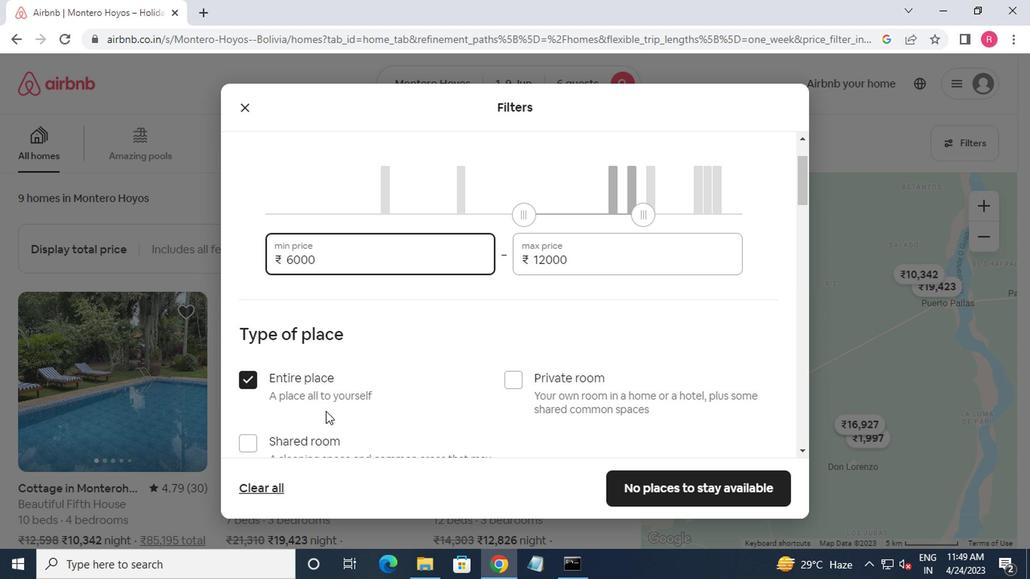 
Action: Mouse scrolled (328, 423) with delta (0, -1)
Screenshot: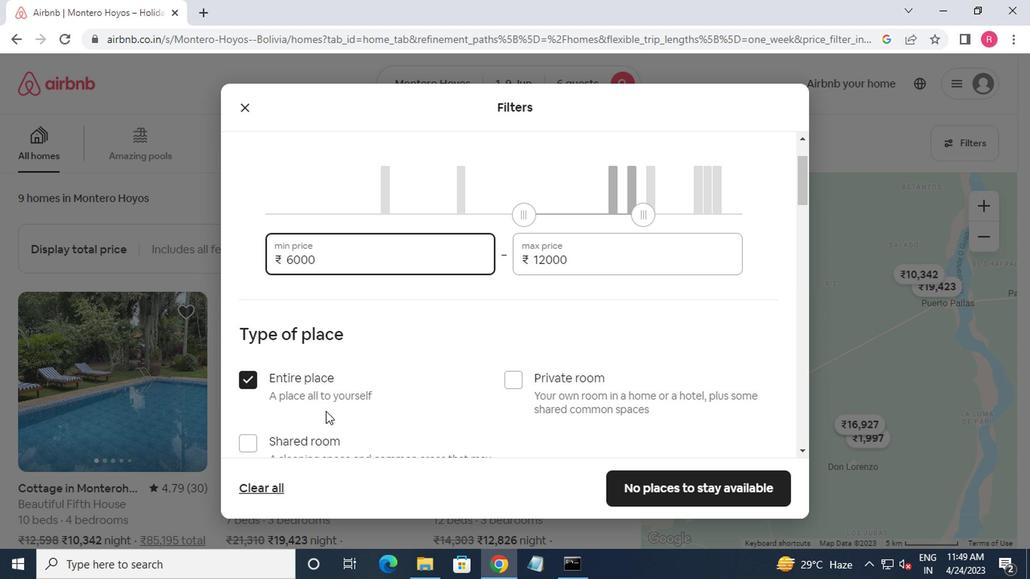 
Action: Mouse moved to (330, 434)
Screenshot: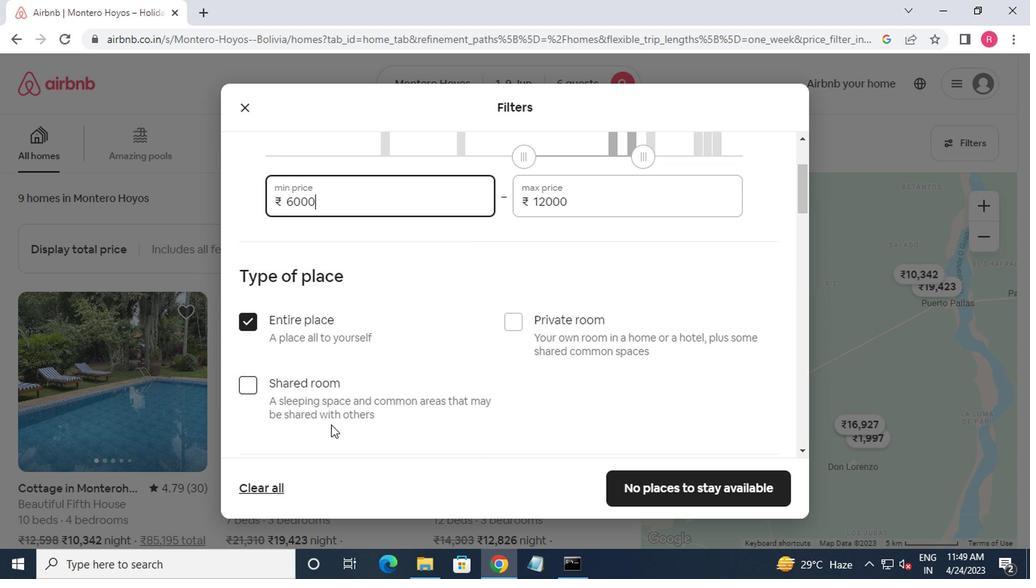 
Action: Mouse scrolled (330, 433) with delta (0, -1)
Screenshot: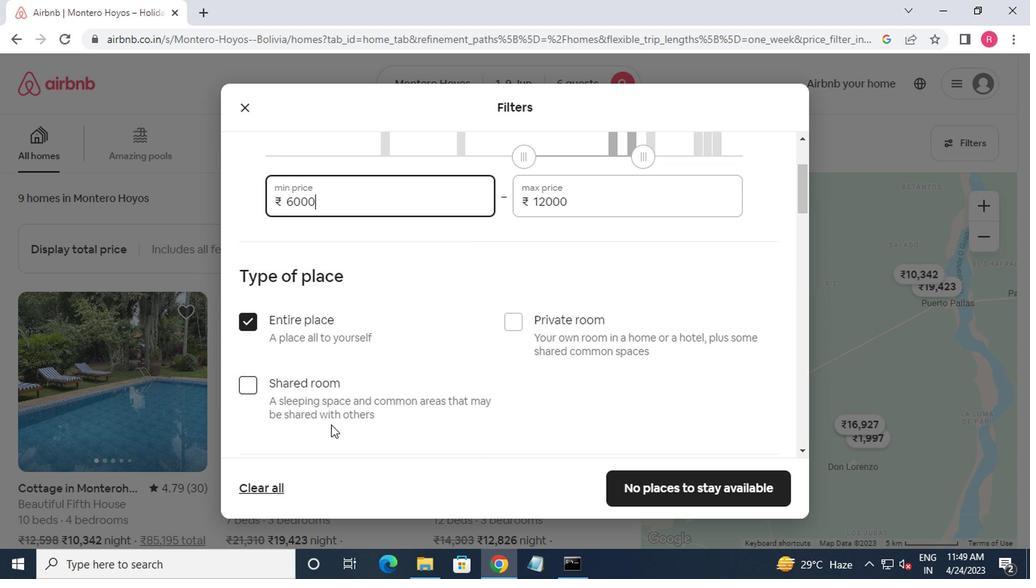 
Action: Mouse moved to (365, 396)
Screenshot: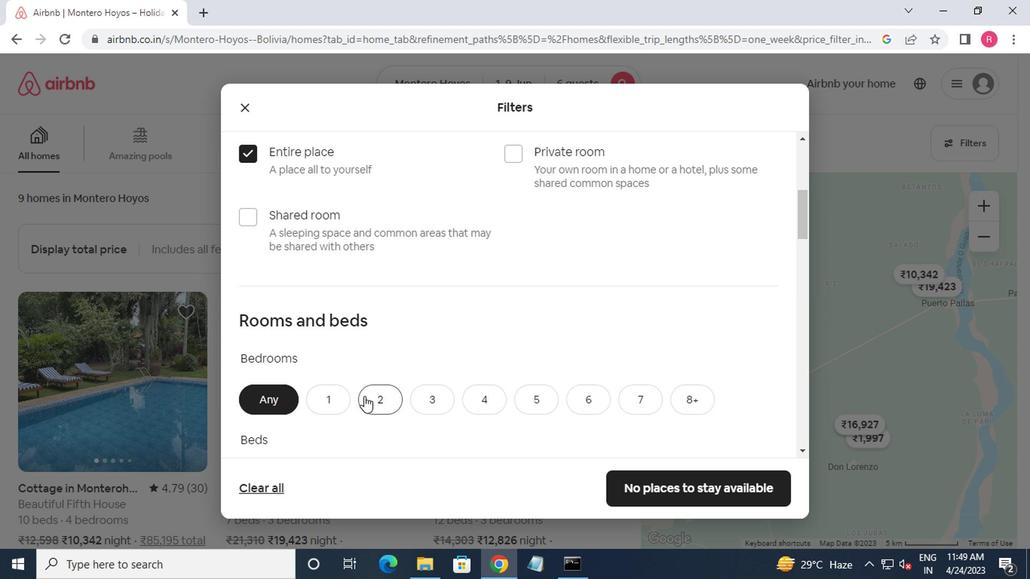 
Action: Mouse pressed left at (365, 396)
Screenshot: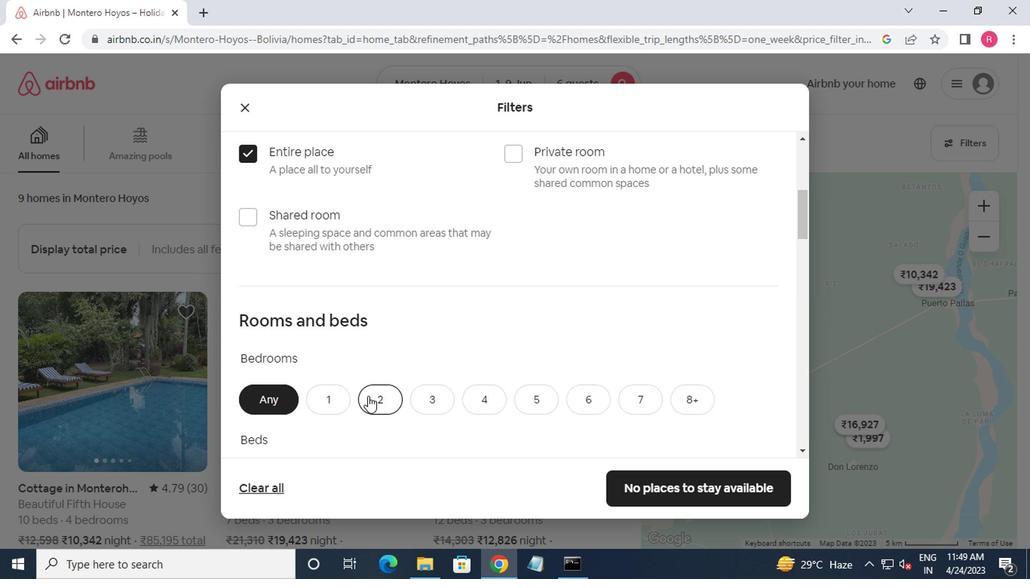 
Action: Mouse moved to (401, 393)
Screenshot: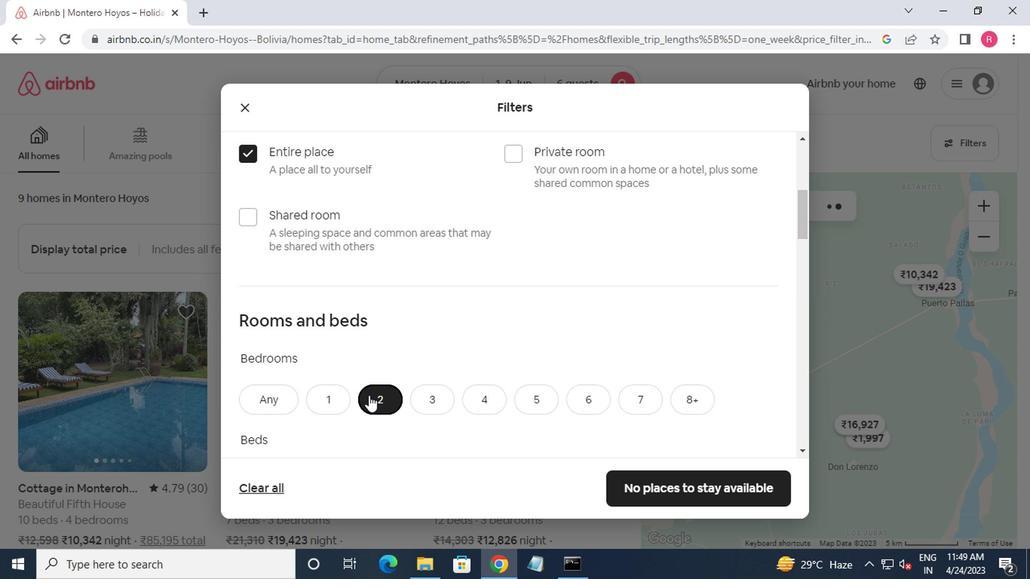 
Action: Mouse pressed left at (401, 393)
Screenshot: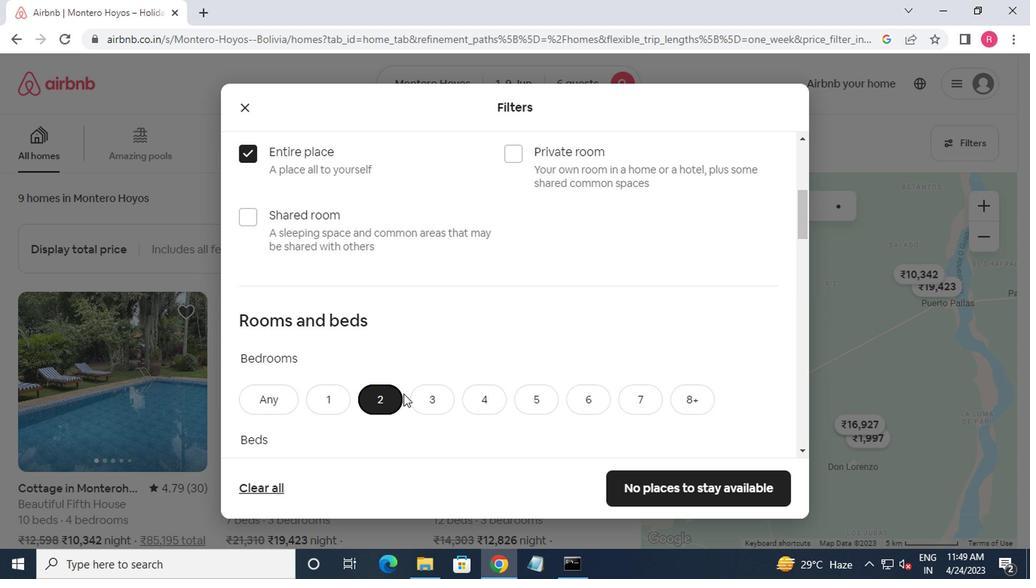 
Action: Mouse moved to (418, 403)
Screenshot: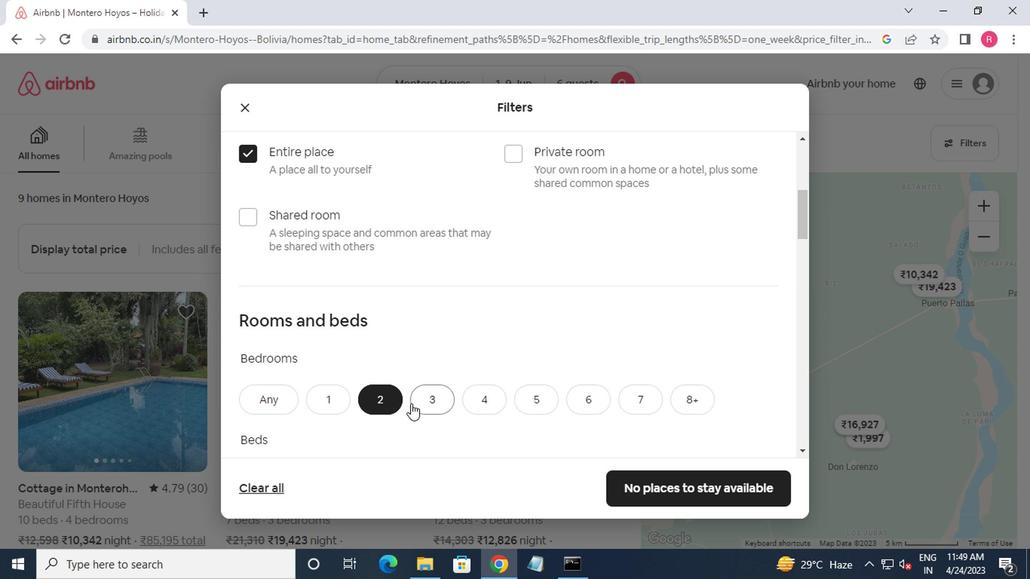 
Action: Mouse pressed left at (418, 403)
Screenshot: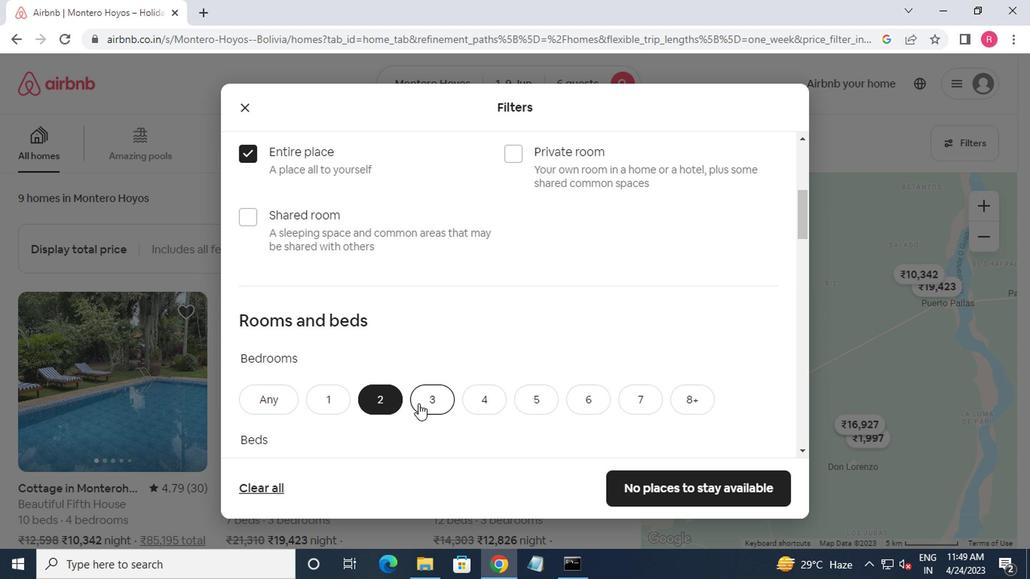 
Action: Mouse moved to (419, 407)
Screenshot: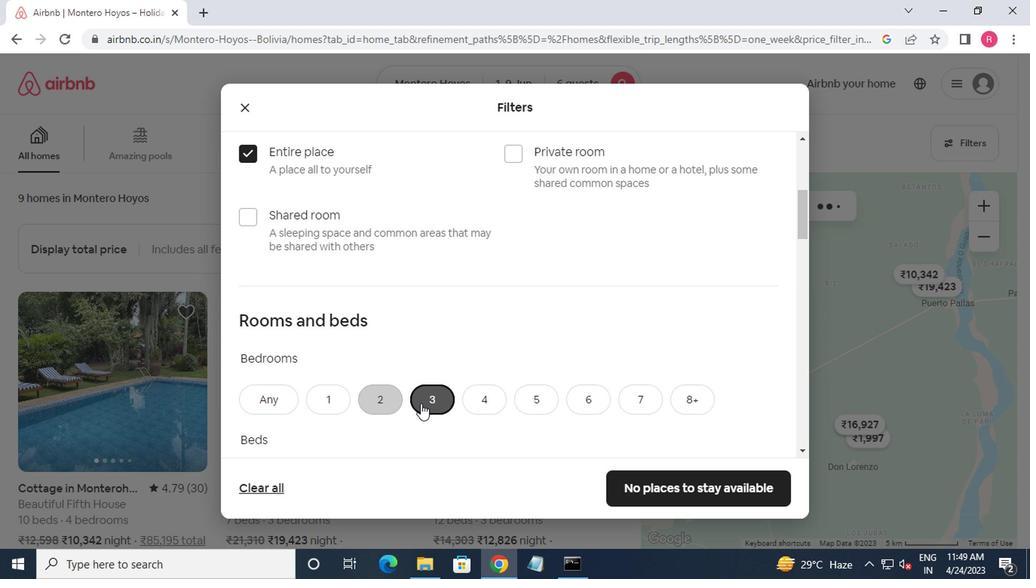 
Action: Mouse scrolled (419, 406) with delta (0, -1)
Screenshot: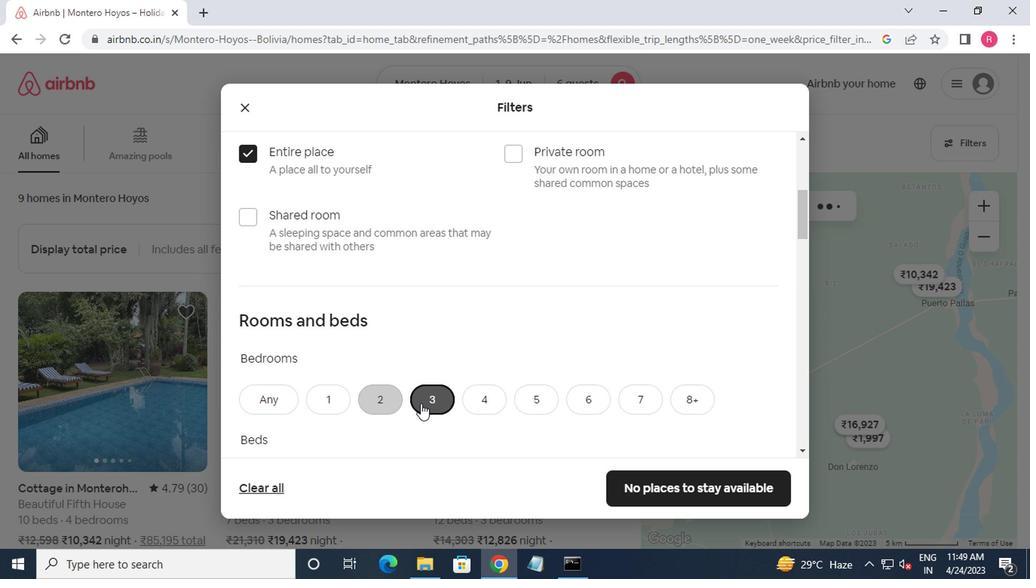 
Action: Mouse moved to (419, 408)
Screenshot: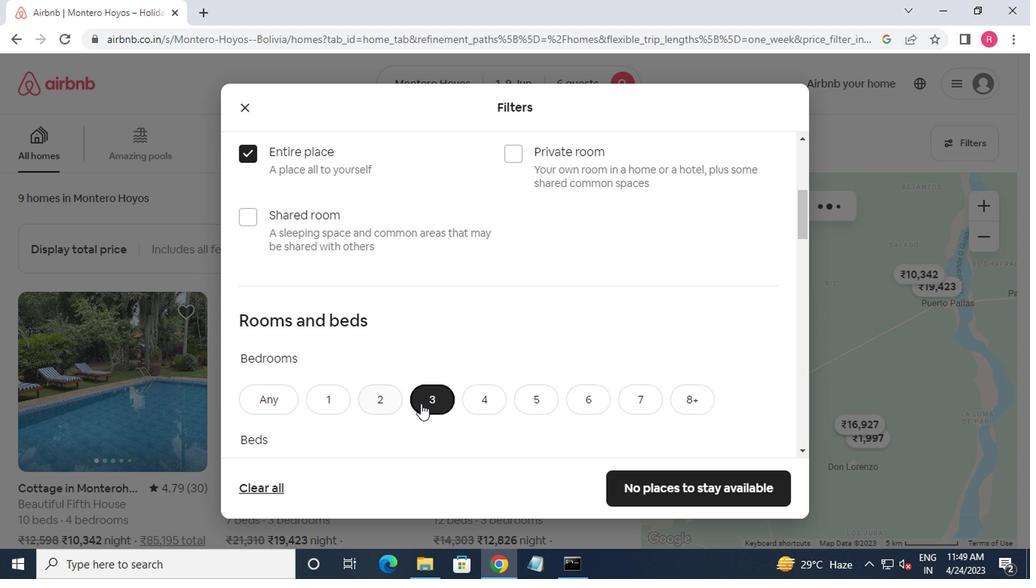 
Action: Mouse scrolled (419, 408) with delta (0, 0)
Screenshot: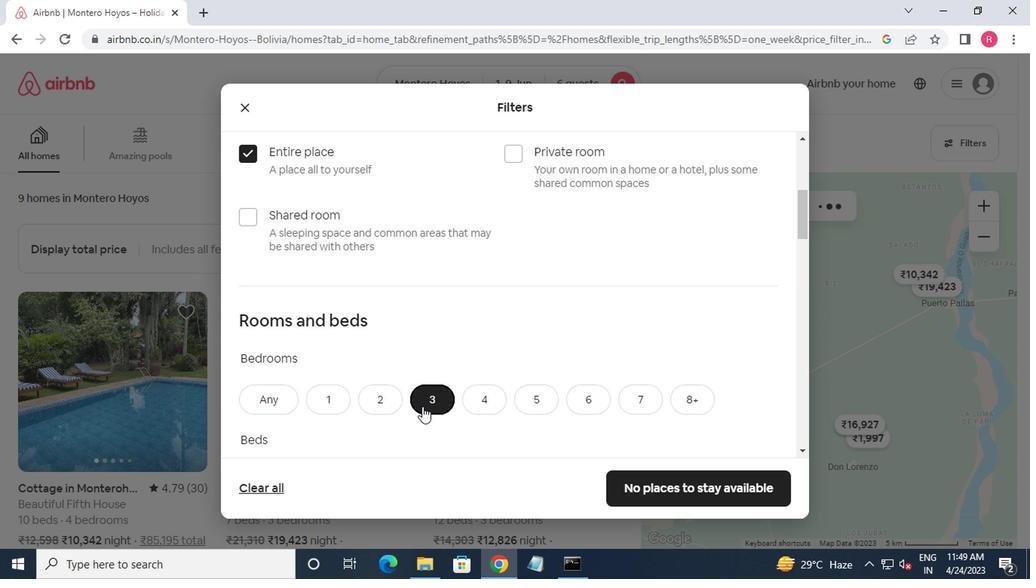 
Action: Mouse moved to (426, 333)
Screenshot: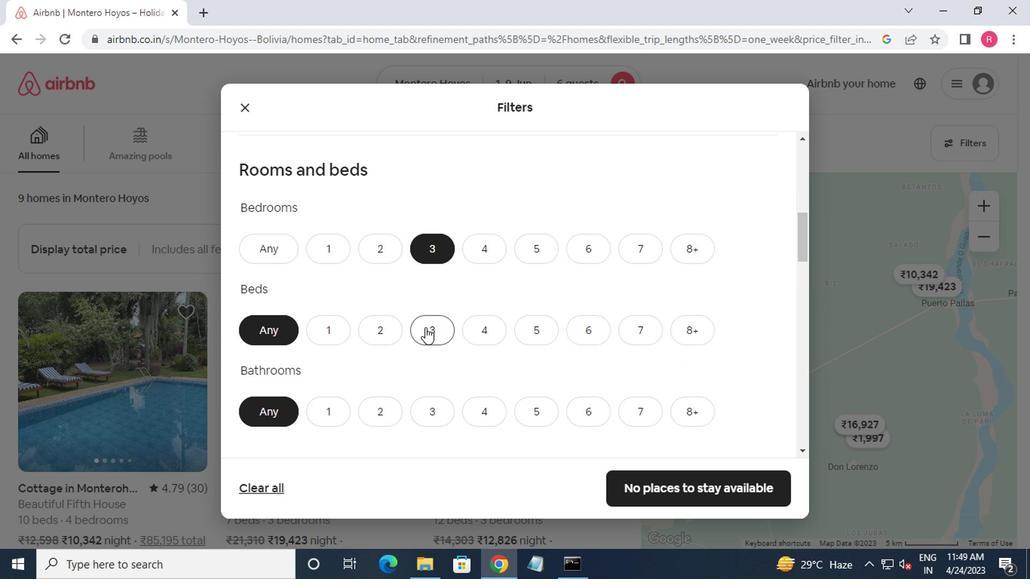 
Action: Mouse pressed left at (426, 333)
Screenshot: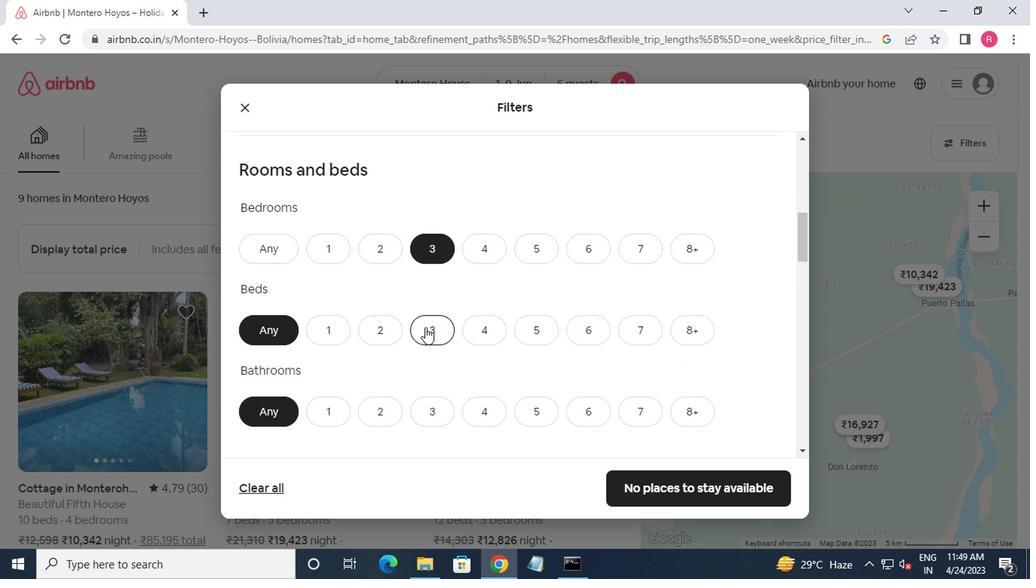 
Action: Mouse moved to (426, 419)
Screenshot: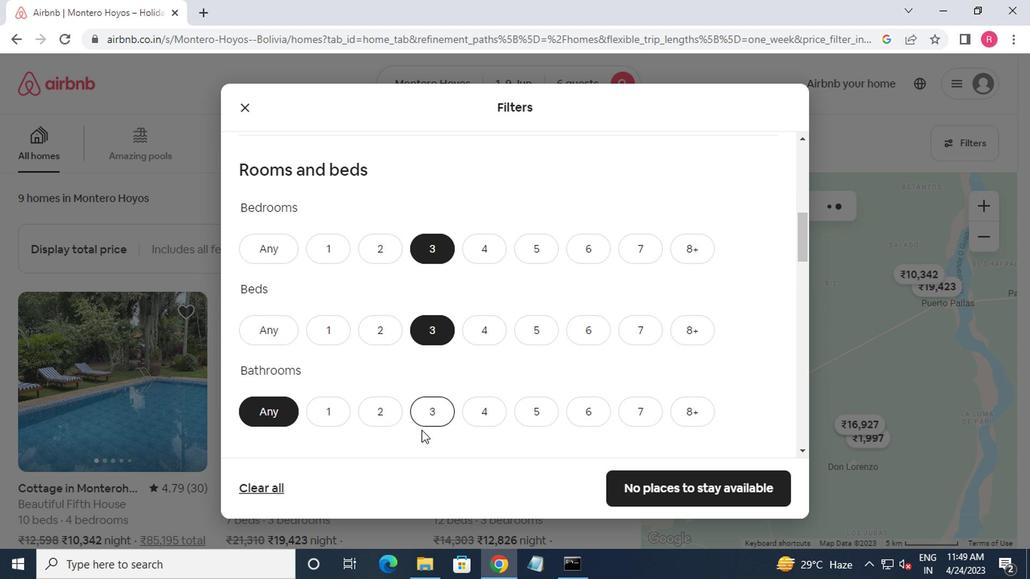 
Action: Mouse pressed left at (426, 419)
Screenshot: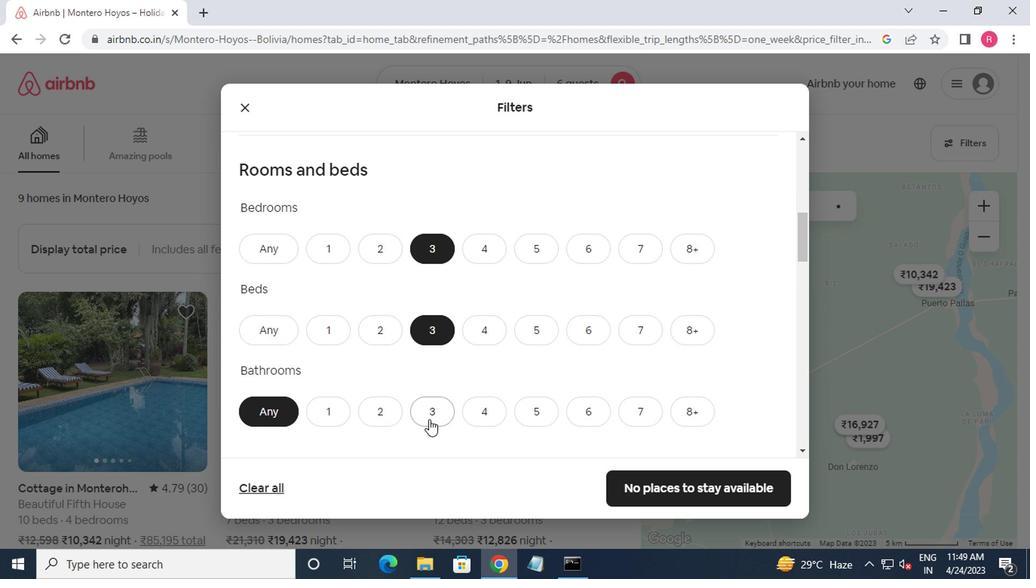 
Action: Mouse moved to (406, 410)
Screenshot: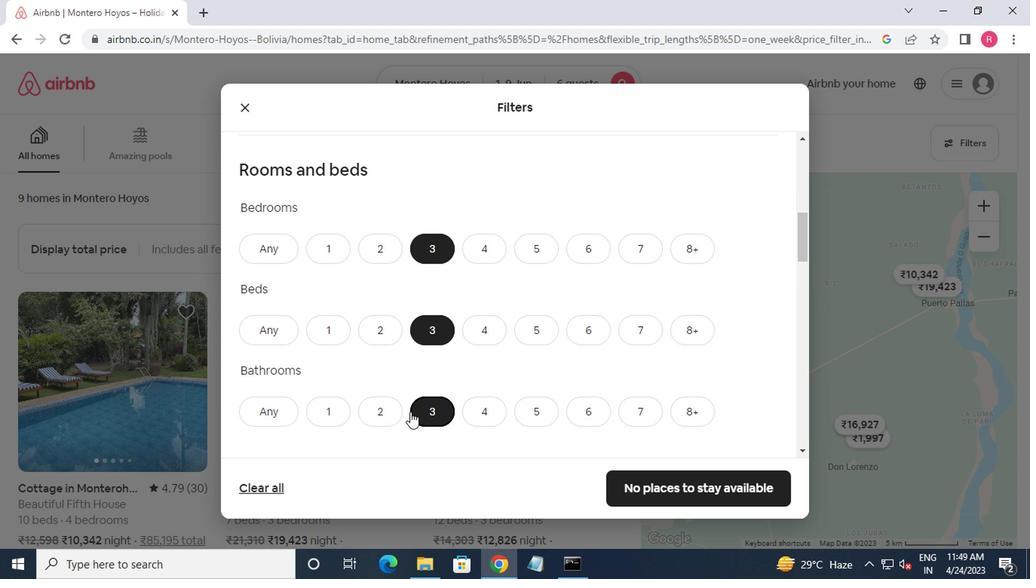 
Action: Mouse scrolled (406, 410) with delta (0, 0)
Screenshot: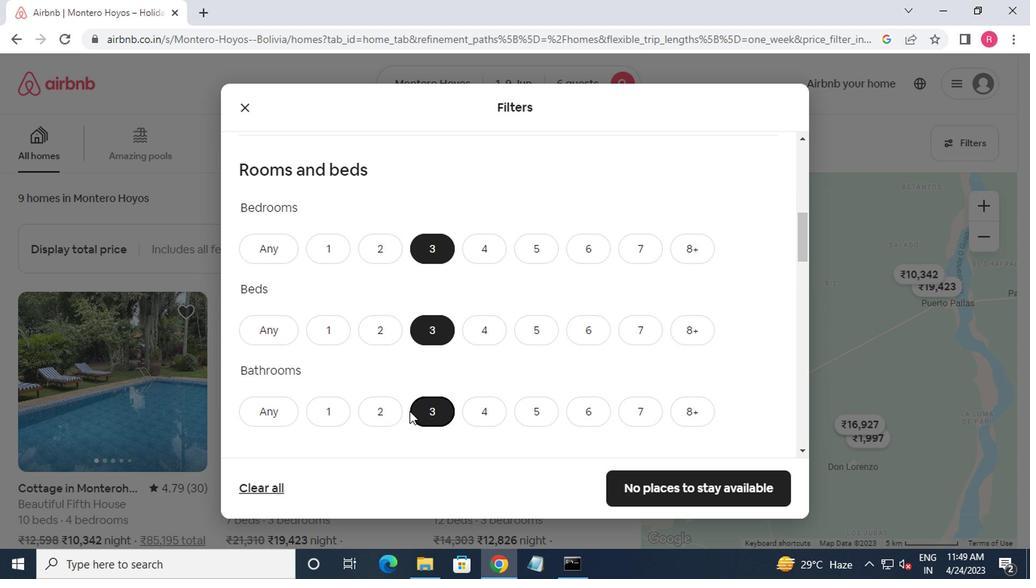 
Action: Mouse scrolled (406, 410) with delta (0, 0)
Screenshot: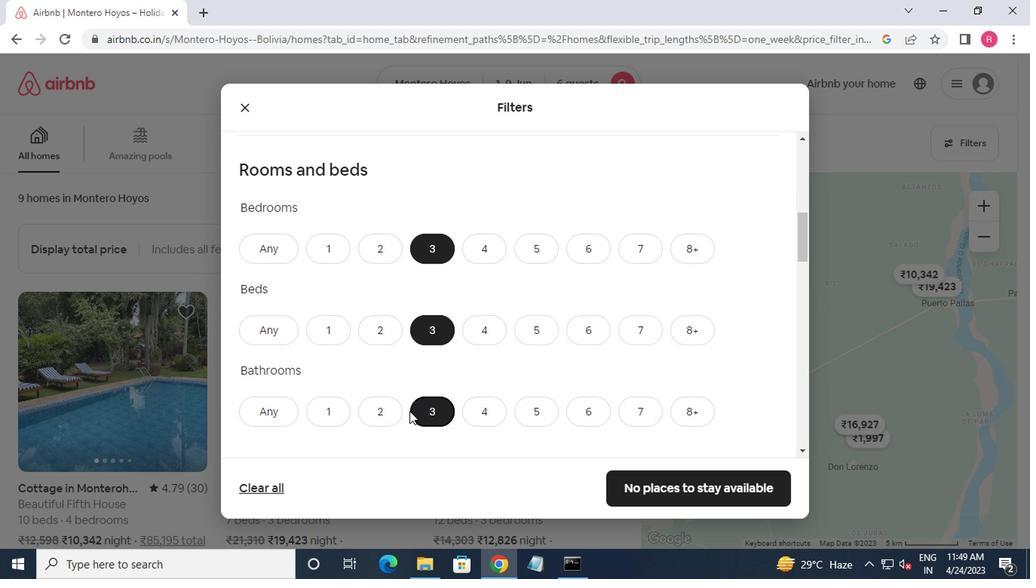 
Action: Mouse moved to (308, 400)
Screenshot: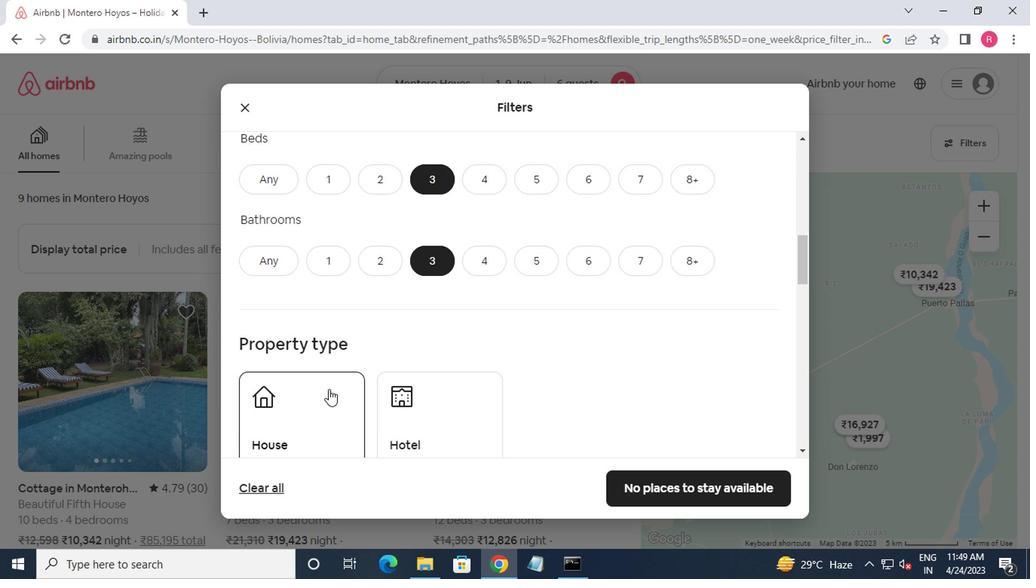 
Action: Mouse pressed left at (308, 400)
Screenshot: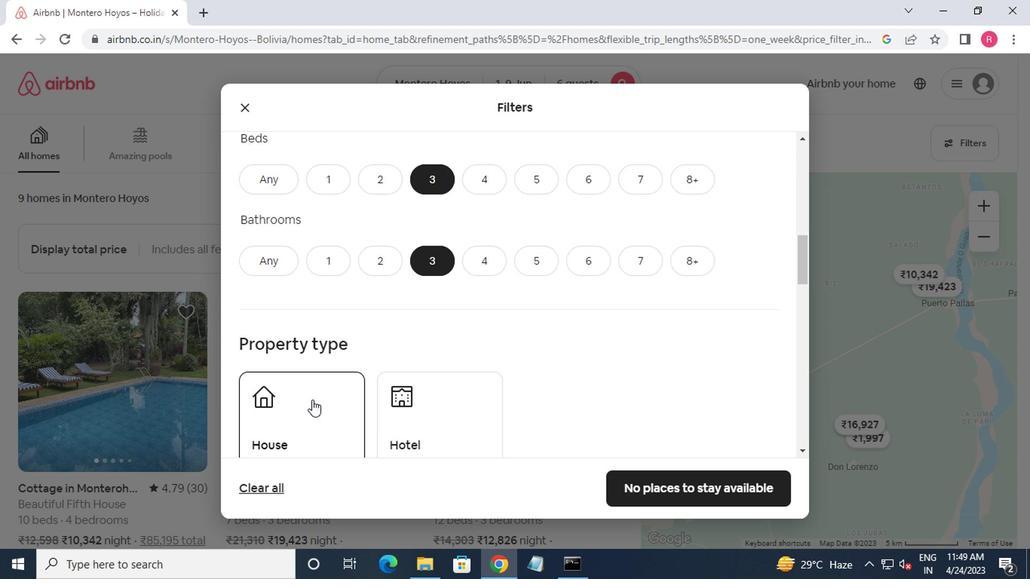 
Action: Mouse moved to (427, 420)
Screenshot: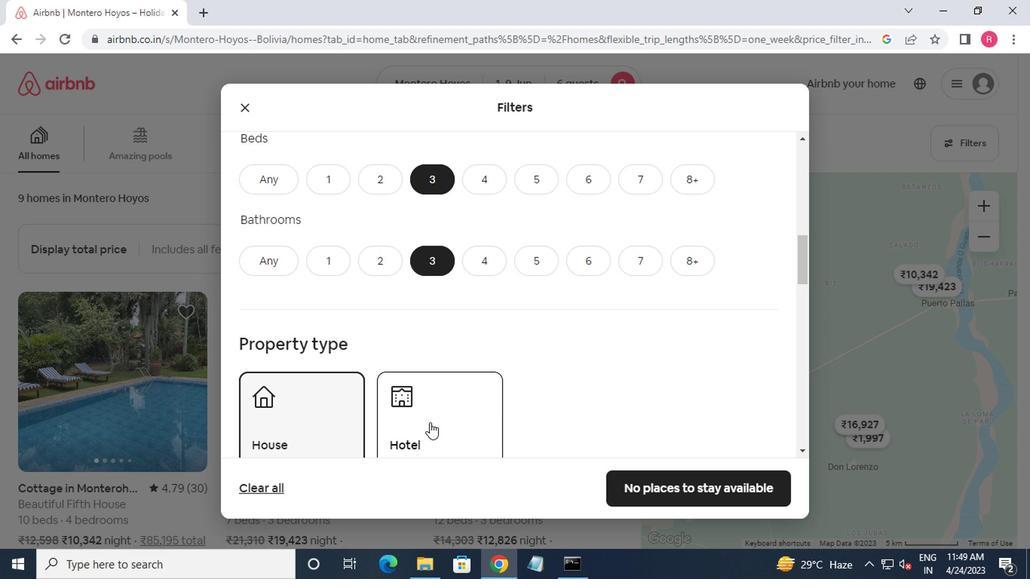 
Action: Mouse scrolled (427, 419) with delta (0, -1)
Screenshot: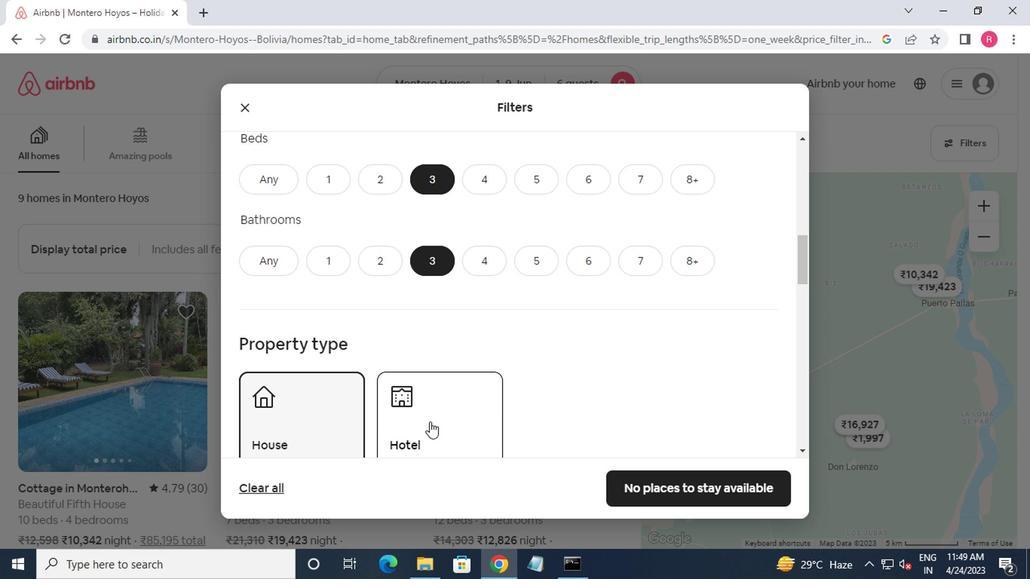 
Action: Mouse scrolled (427, 419) with delta (0, -1)
Screenshot: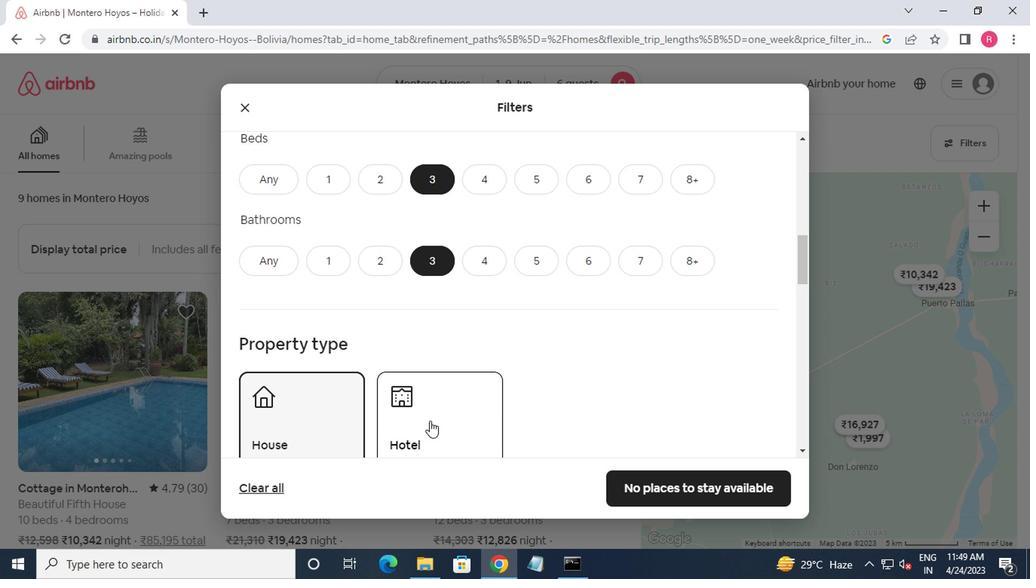 
Action: Mouse scrolled (427, 419) with delta (0, -1)
Screenshot: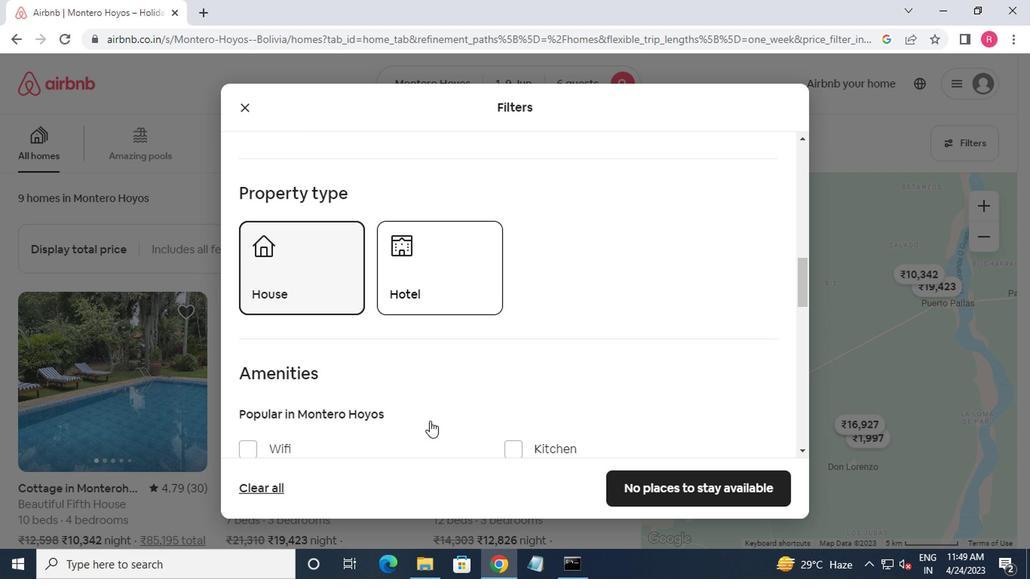 
Action: Mouse scrolled (427, 419) with delta (0, -1)
Screenshot: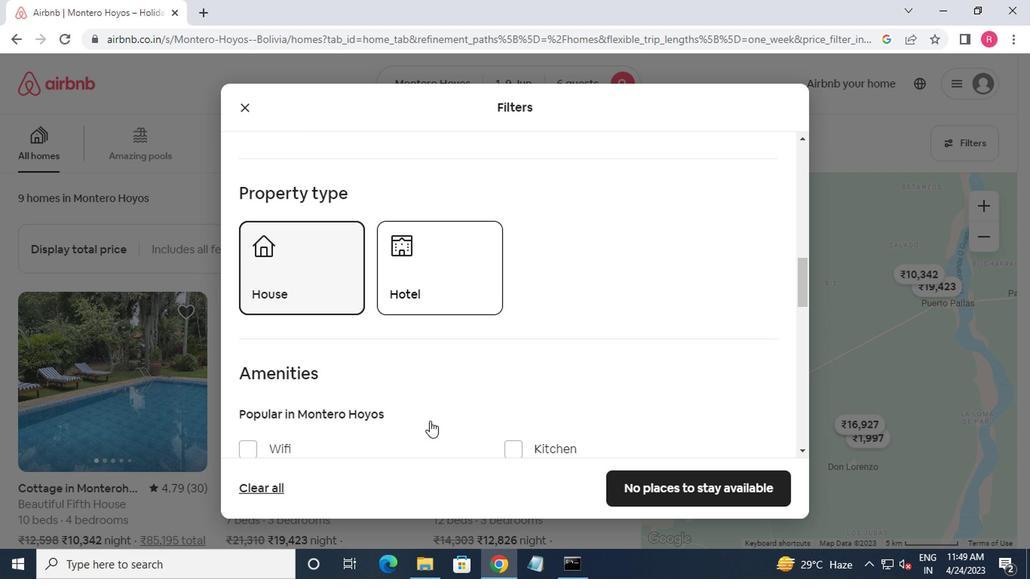 
Action: Mouse scrolled (427, 419) with delta (0, -1)
Screenshot: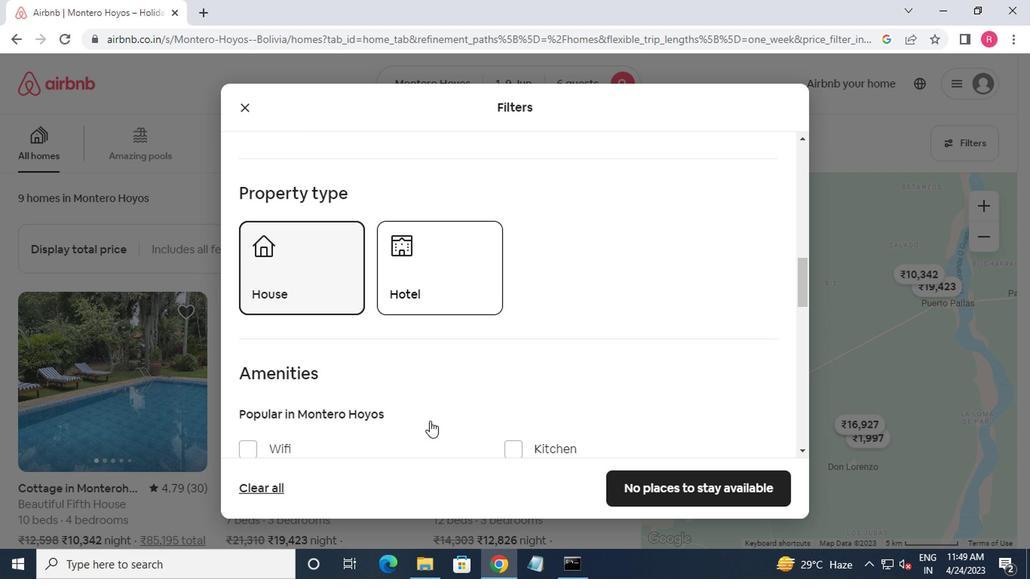 
Action: Mouse moved to (690, 410)
Screenshot: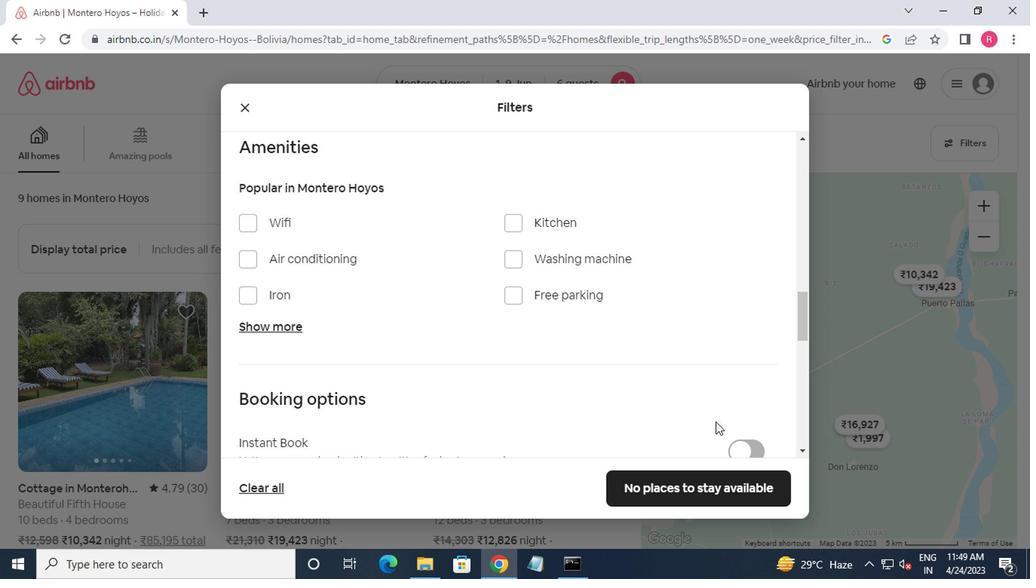 
Action: Mouse scrolled (690, 410) with delta (0, 0)
Screenshot: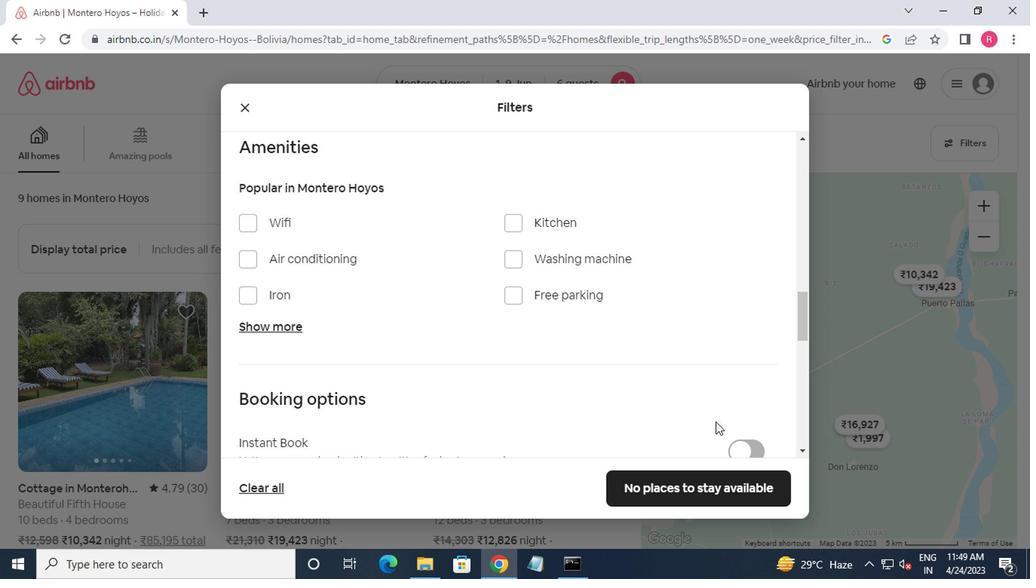 
Action: Mouse moved to (689, 410)
Screenshot: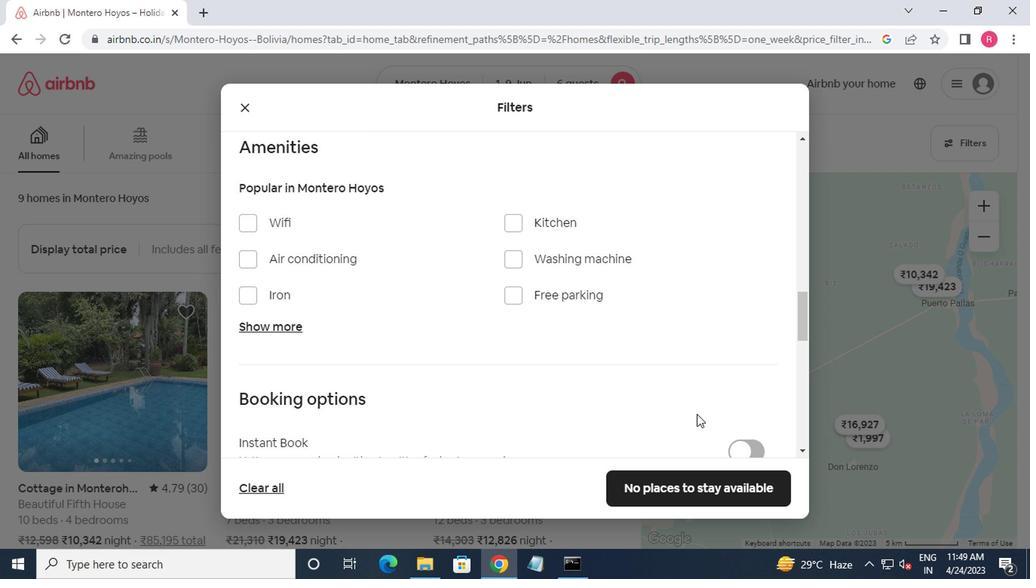 
Action: Mouse scrolled (689, 410) with delta (0, 0)
Screenshot: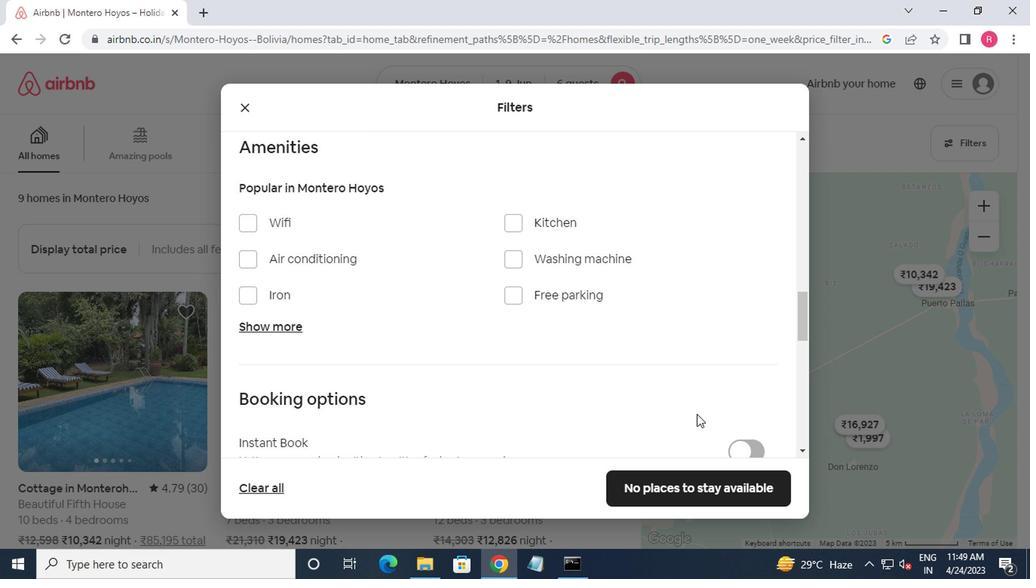 
Action: Mouse moved to (739, 360)
Screenshot: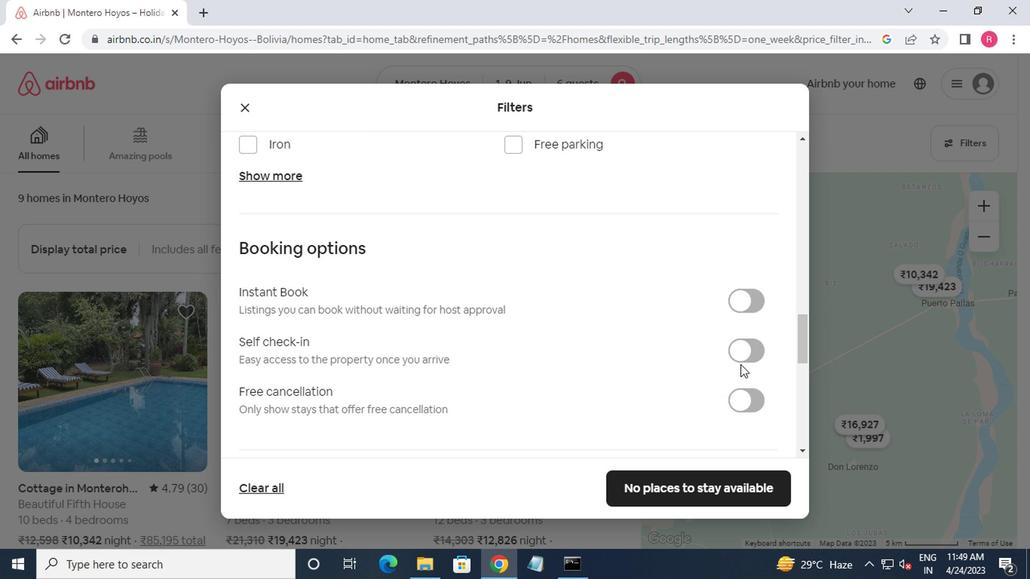 
Action: Mouse pressed left at (739, 360)
Screenshot: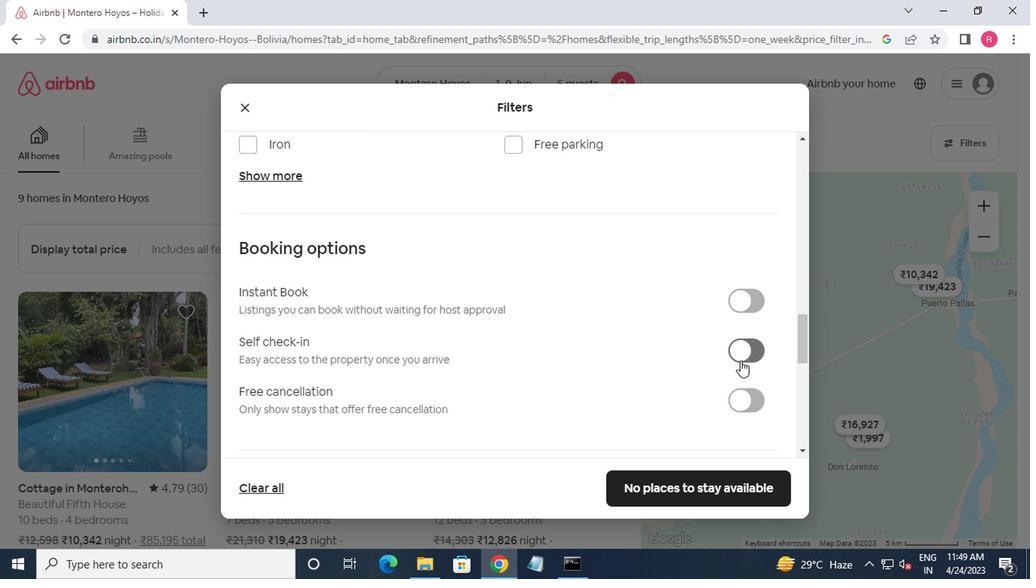 
Action: Mouse moved to (636, 402)
Screenshot: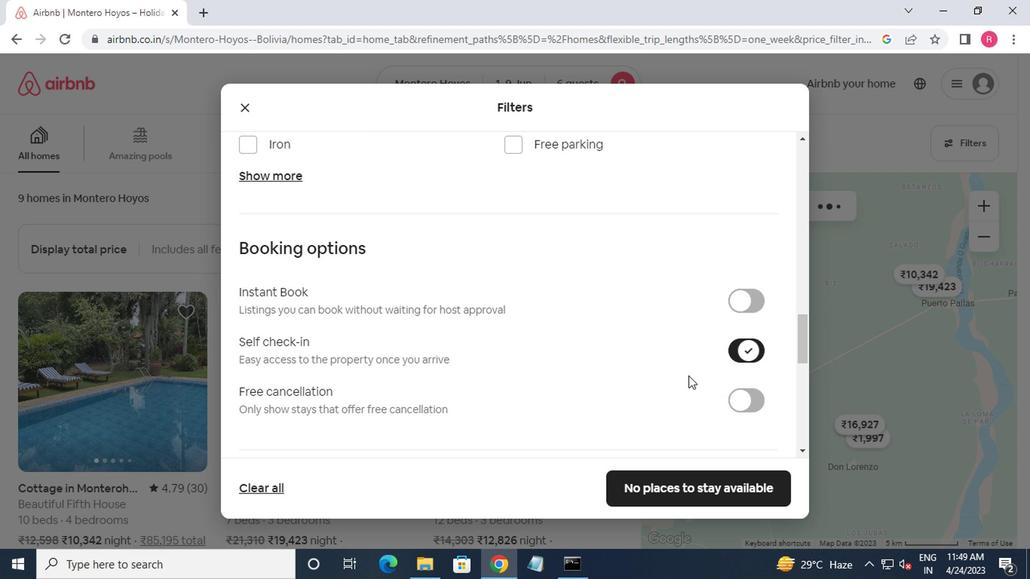 
Action: Mouse scrolled (636, 401) with delta (0, -1)
Screenshot: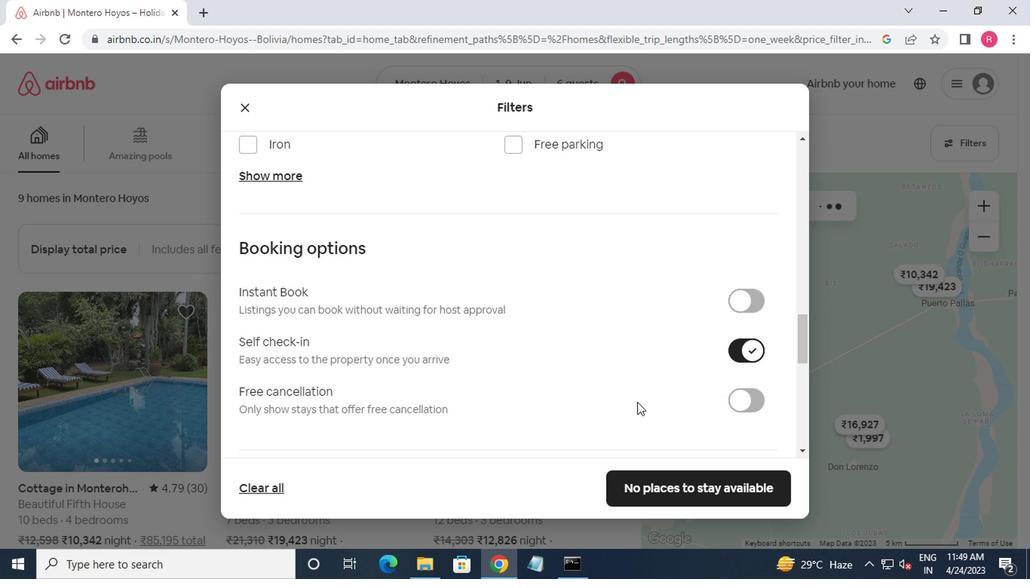 
Action: Mouse scrolled (636, 401) with delta (0, -1)
Screenshot: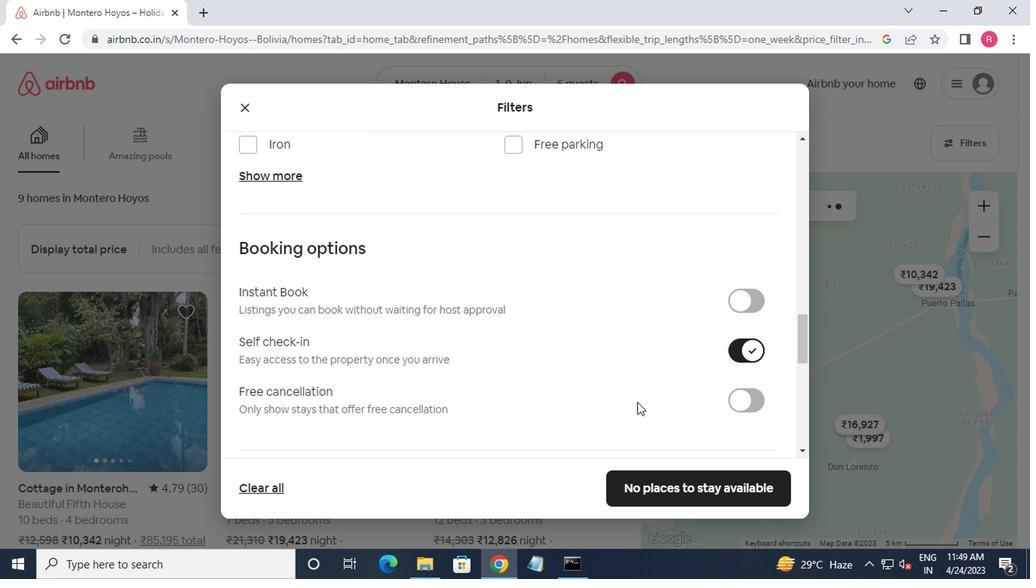 
Action: Mouse scrolled (636, 401) with delta (0, -1)
Screenshot: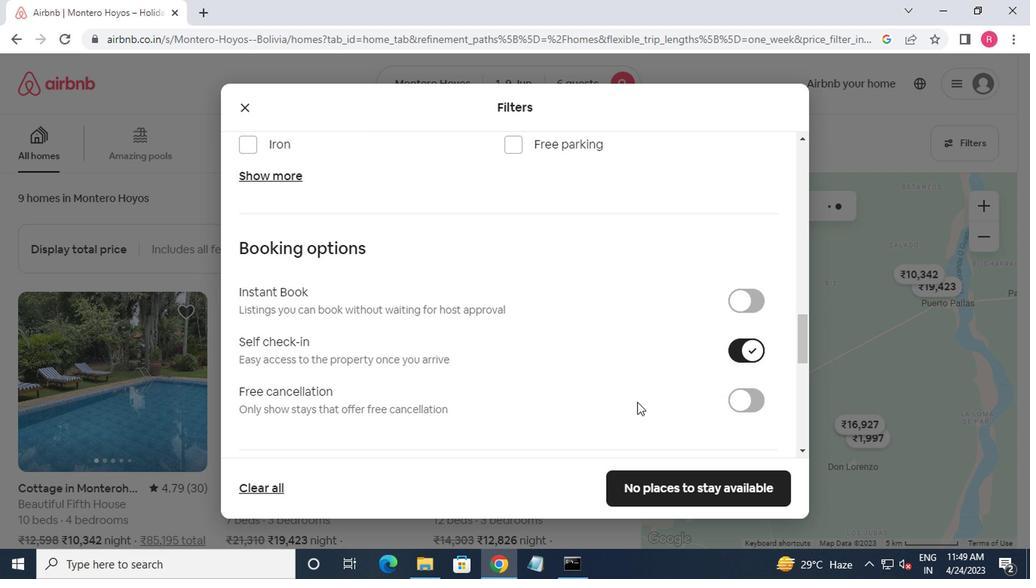 
Action: Mouse moved to (630, 404)
Screenshot: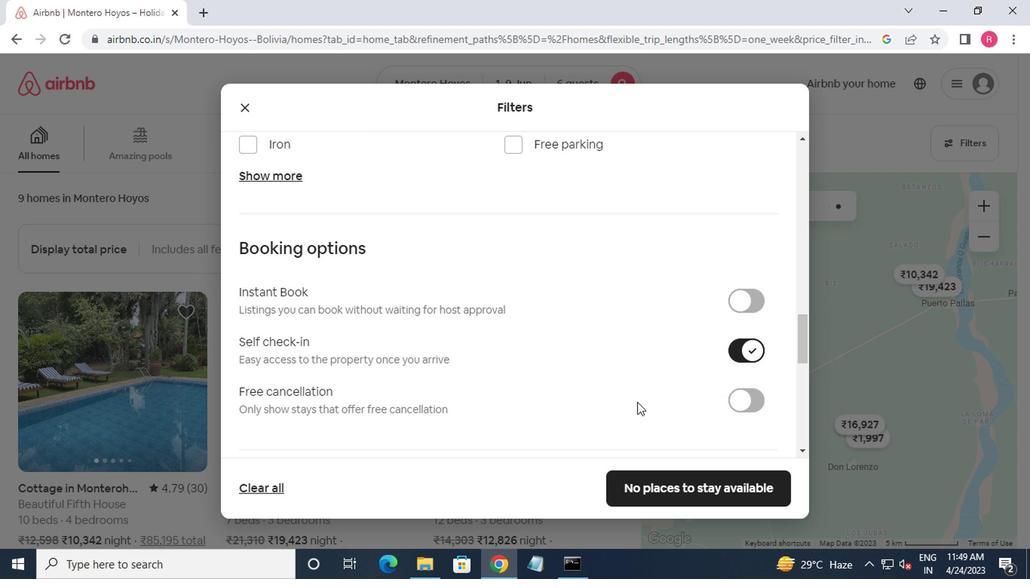 
Action: Mouse scrolled (630, 403) with delta (0, 0)
Screenshot: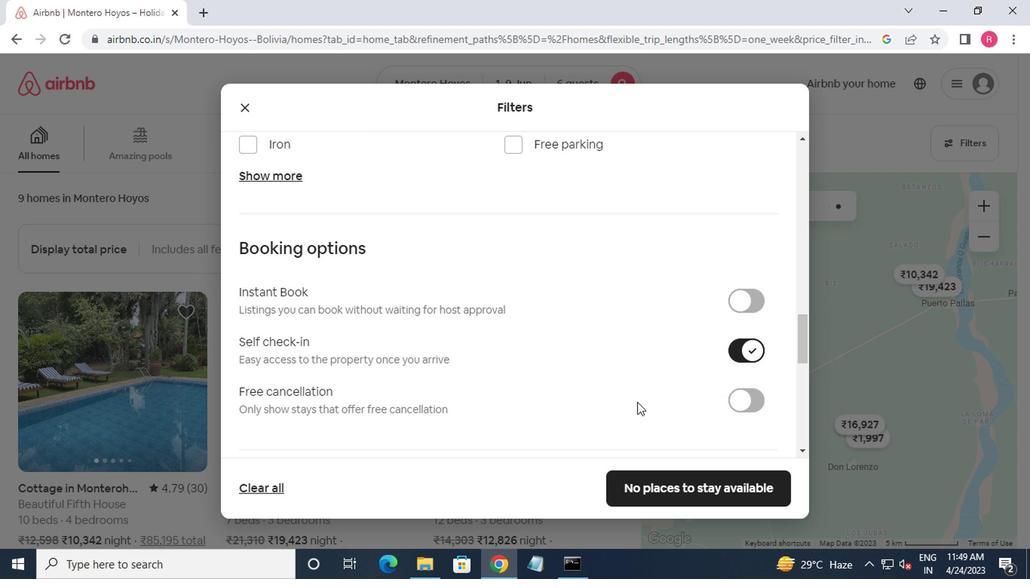 
Action: Mouse moved to (564, 408)
Screenshot: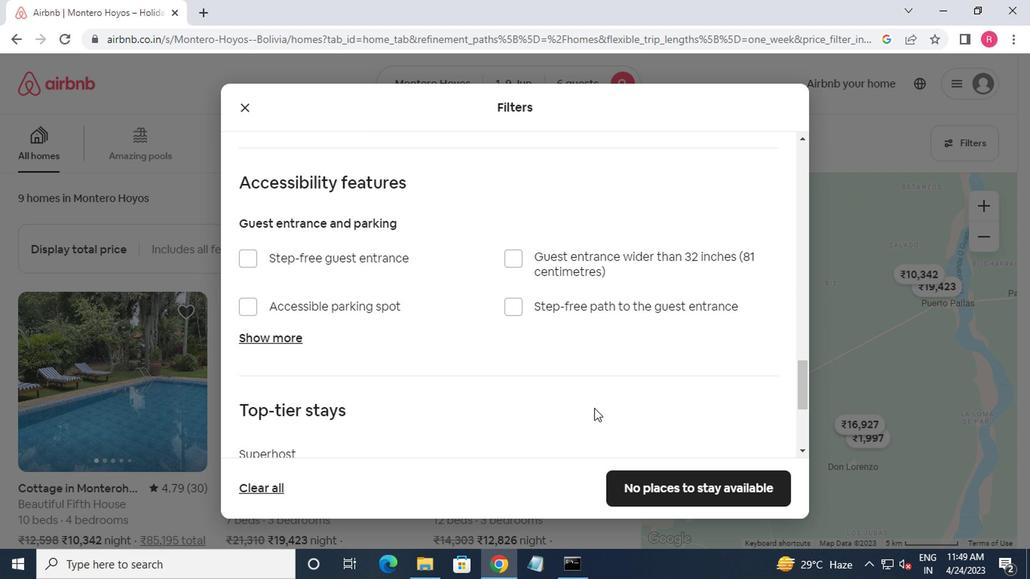 
Action: Mouse scrolled (564, 408) with delta (0, 0)
Screenshot: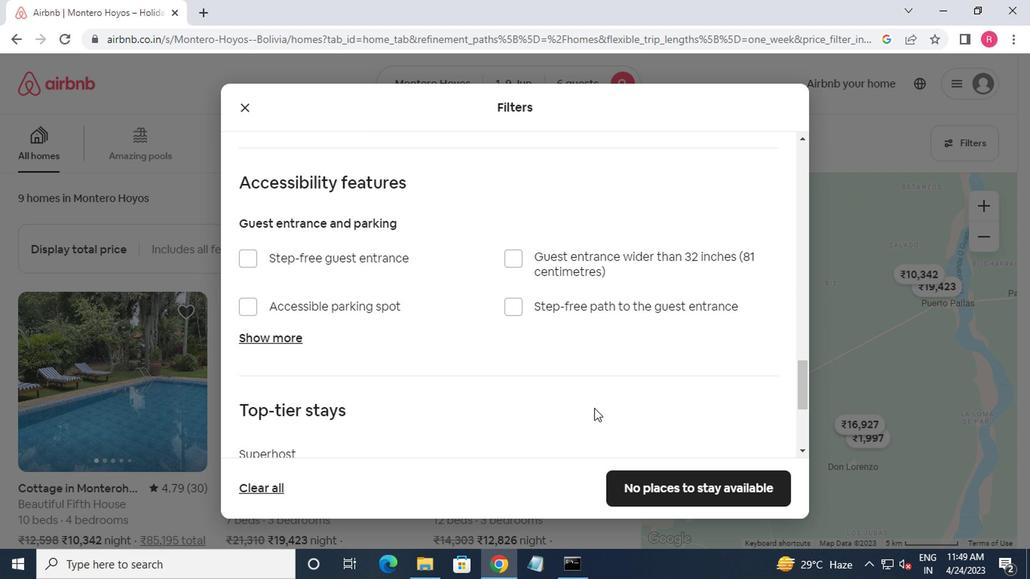 
Action: Mouse scrolled (564, 408) with delta (0, 0)
Screenshot: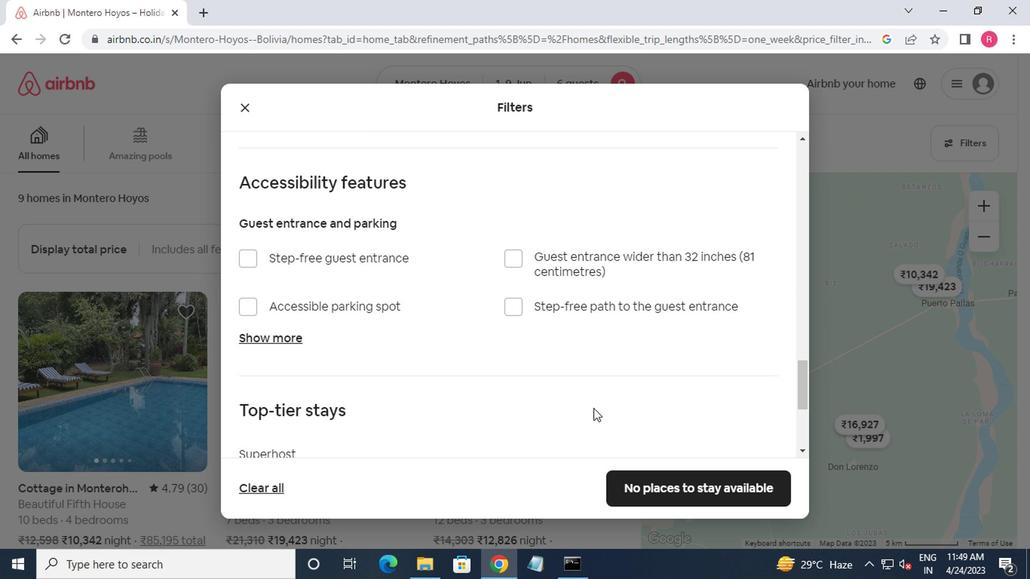 
Action: Mouse moved to (563, 410)
Screenshot: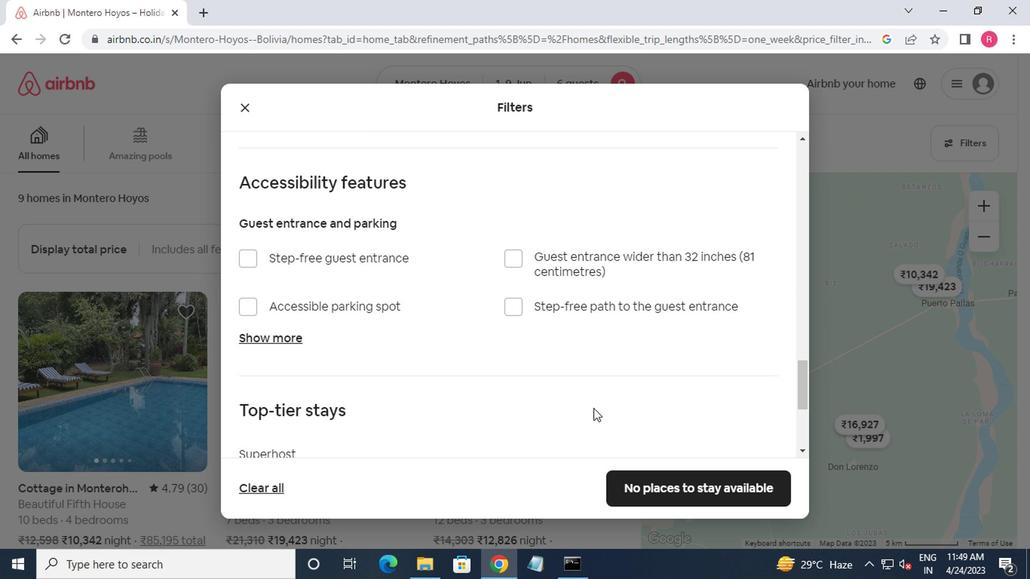 
Action: Mouse scrolled (563, 409) with delta (0, 0)
Screenshot: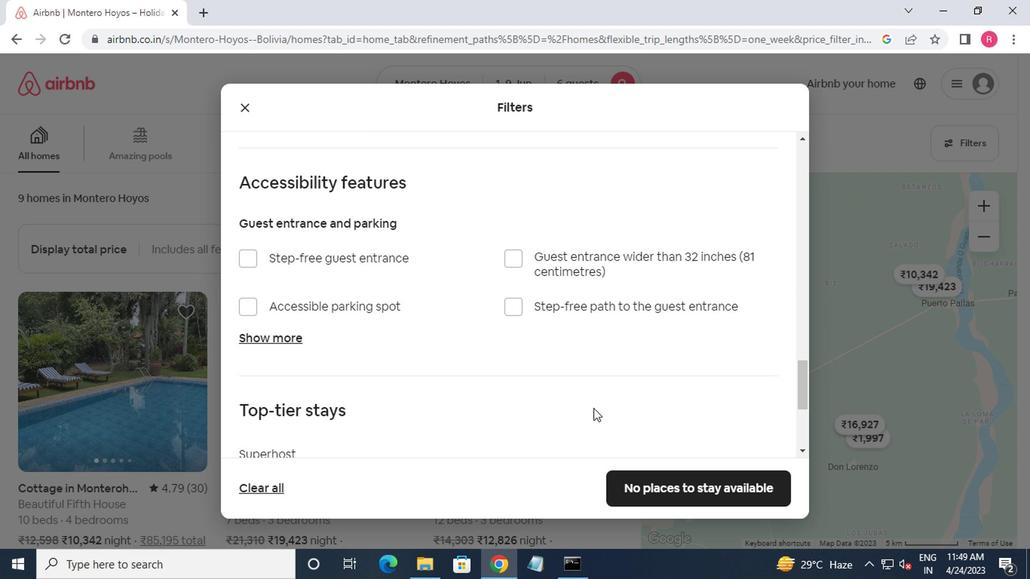 
Action: Mouse moved to (277, 383)
Screenshot: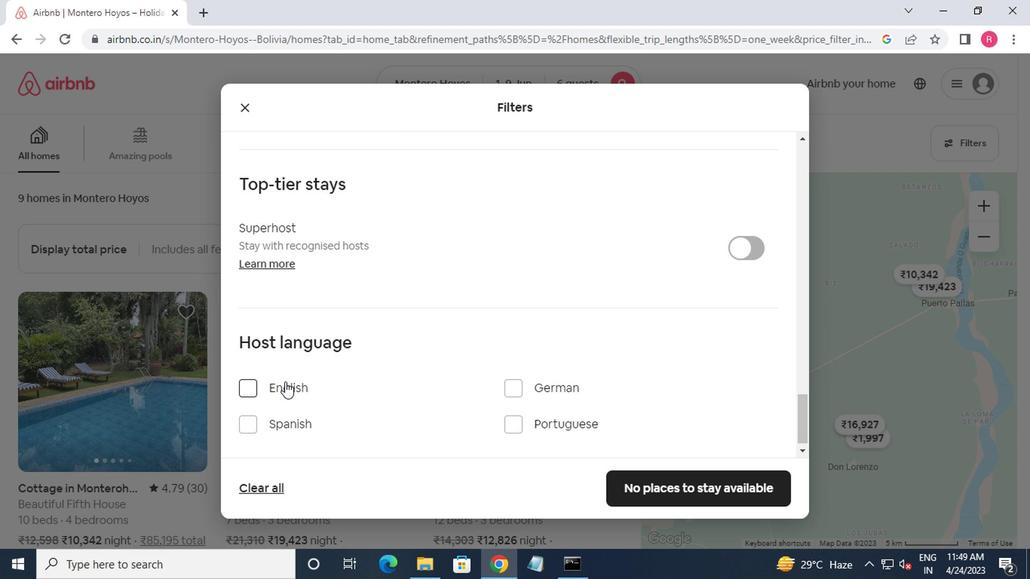 
Action: Mouse pressed left at (277, 383)
Screenshot: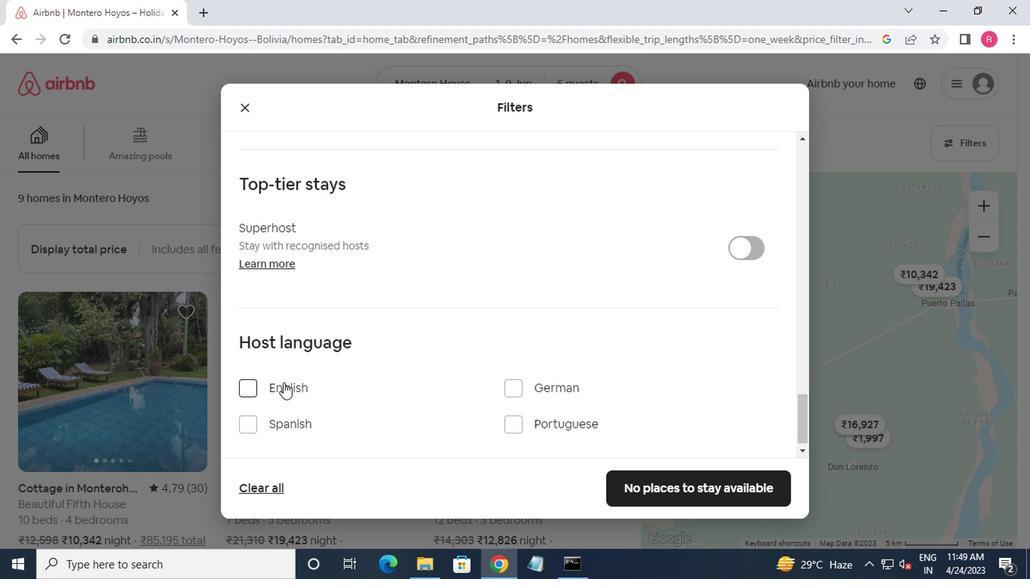 
Action: Mouse moved to (625, 483)
Screenshot: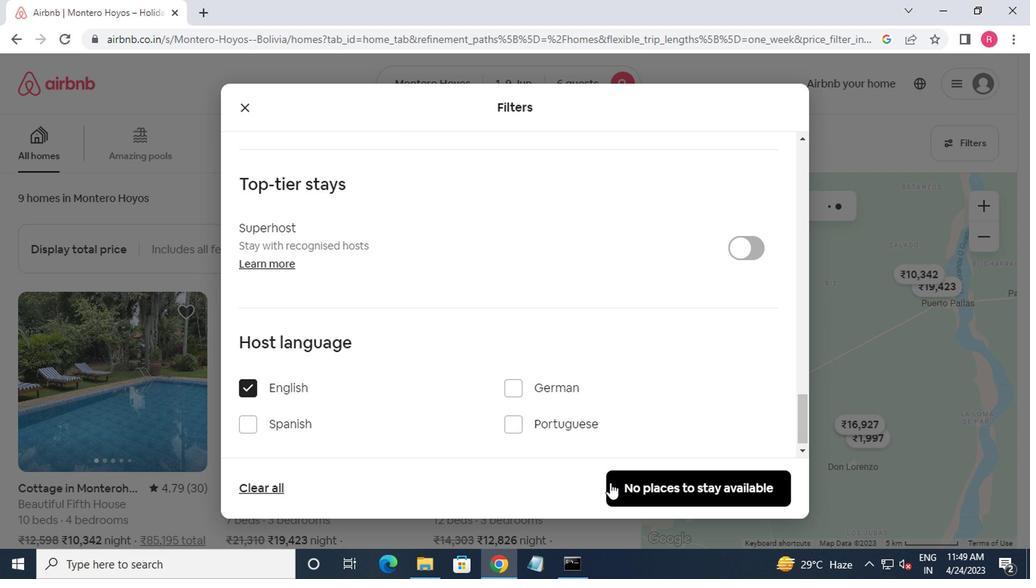 
Action: Mouse pressed left at (625, 483)
Screenshot: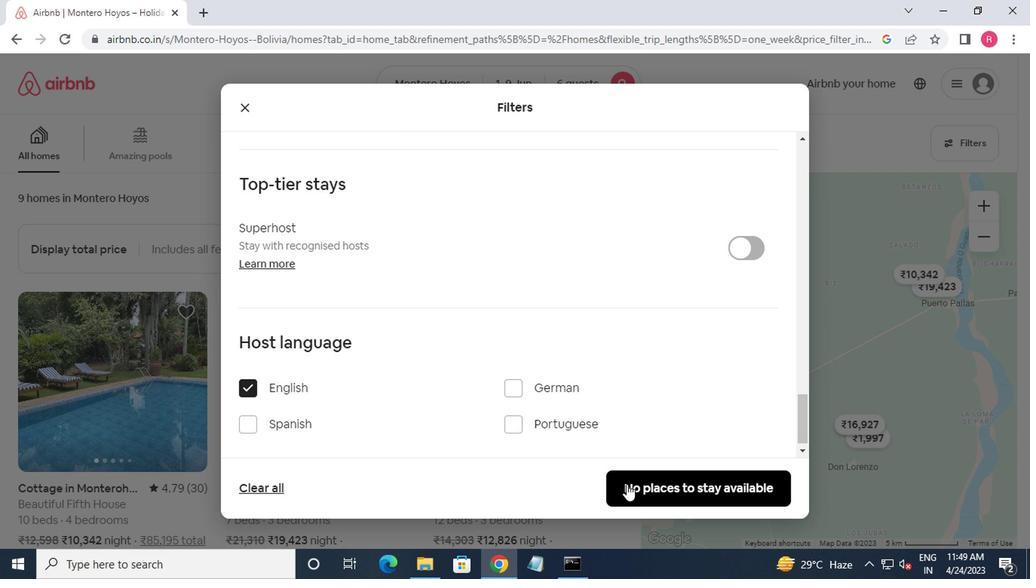 
Action: Mouse moved to (625, 483)
Screenshot: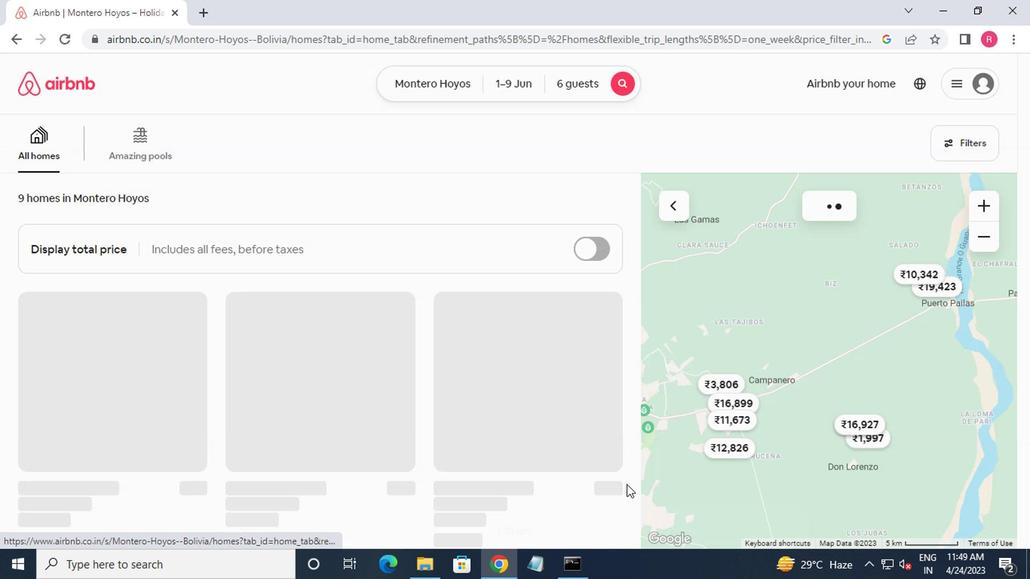 
